 Task: Look for space in Ishige, Japan from 5th June, 2023 to 16th June, 2023 for 2 adults in price range Rs.14000 to Rs.18000. Place can be entire place with 1  bedroom having 1 bed and 1 bathroom. Property type can be house, flat, guest house, hotel. Amenities needed are: wifi. Booking option can be shelf check-in. Required host language is English.
Action: Mouse moved to (480, 114)
Screenshot: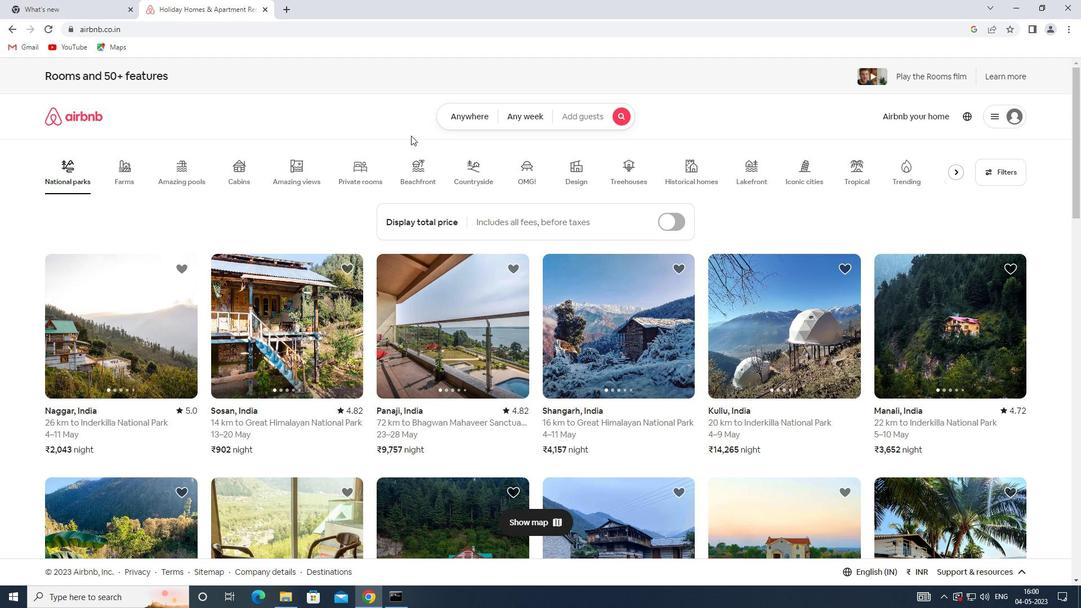 
Action: Mouse pressed left at (480, 114)
Screenshot: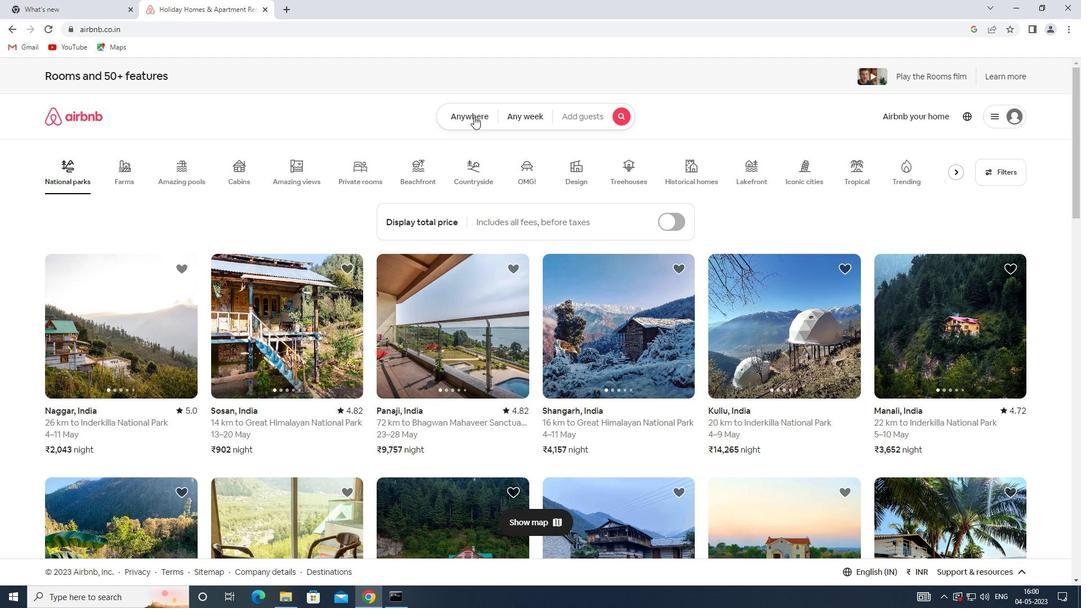 
Action: Mouse moved to (374, 172)
Screenshot: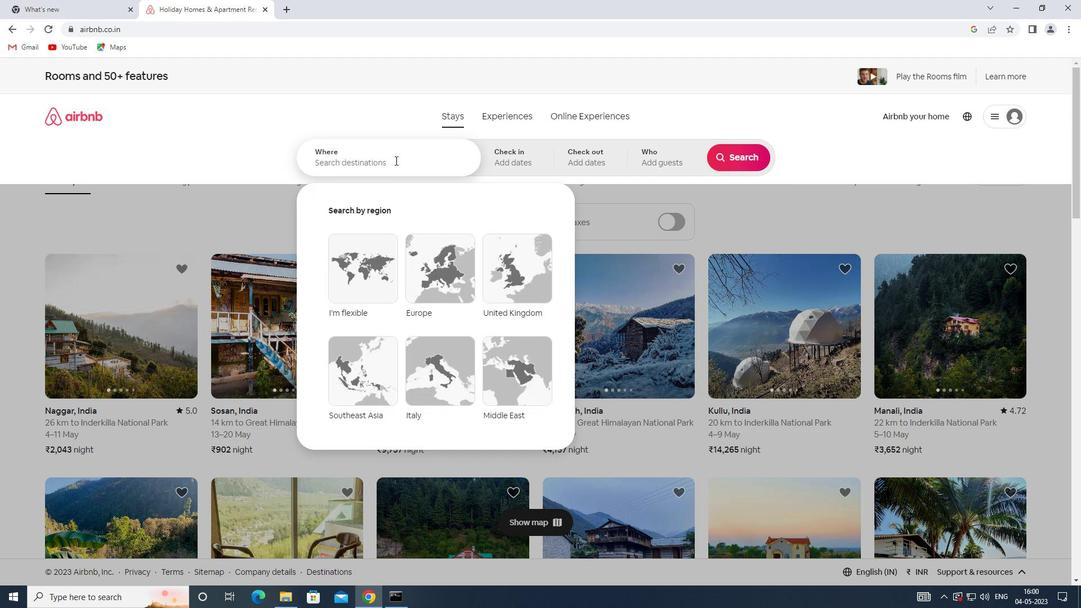 
Action: Mouse pressed left at (374, 172)
Screenshot: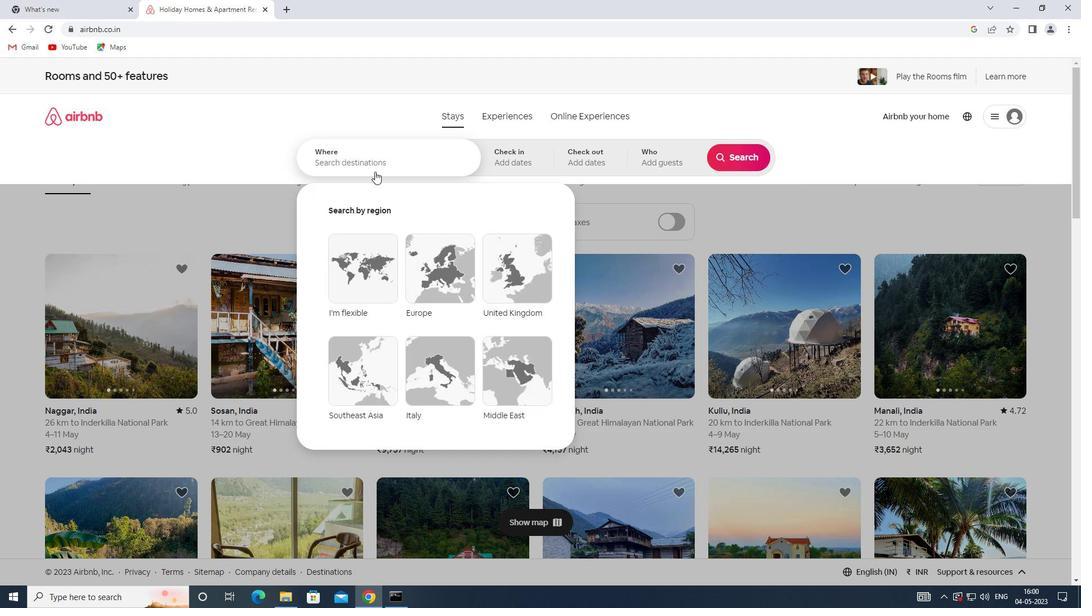 
Action: Mouse moved to (371, 160)
Screenshot: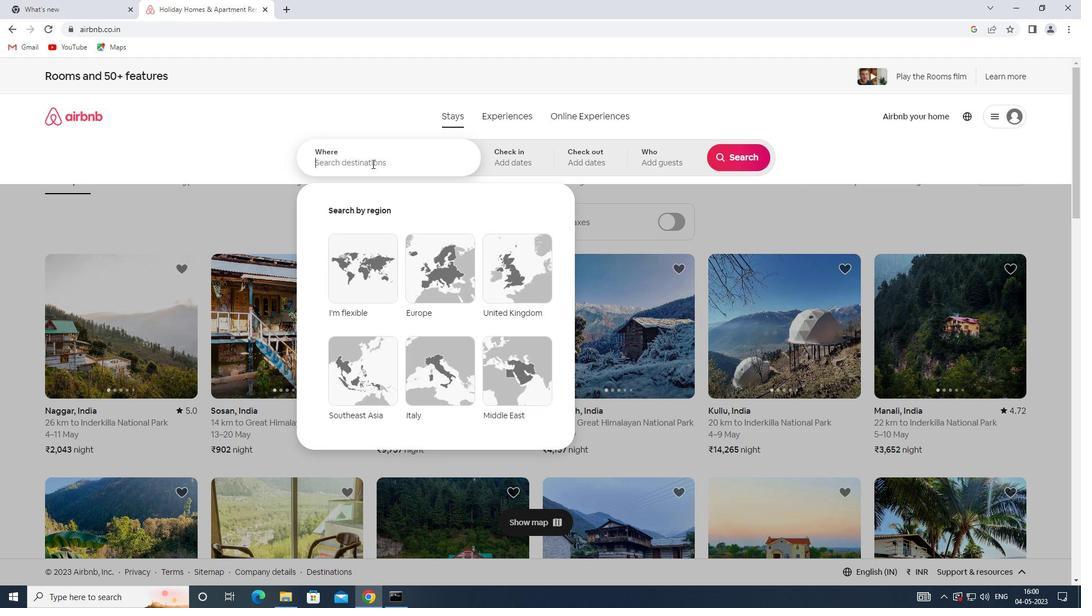 
Action: Mouse pressed left at (371, 160)
Screenshot: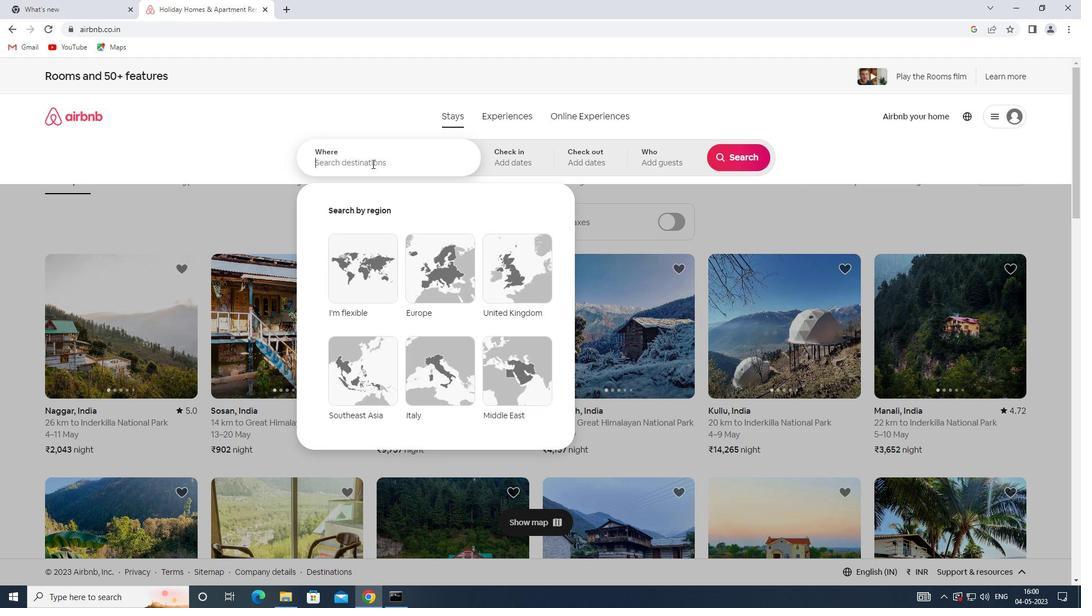 
Action: Key pressed <Key.shift><Key.shift><Key.shift>ISHIGE,<Key.shift><Key.shift>JAPAN
Screenshot: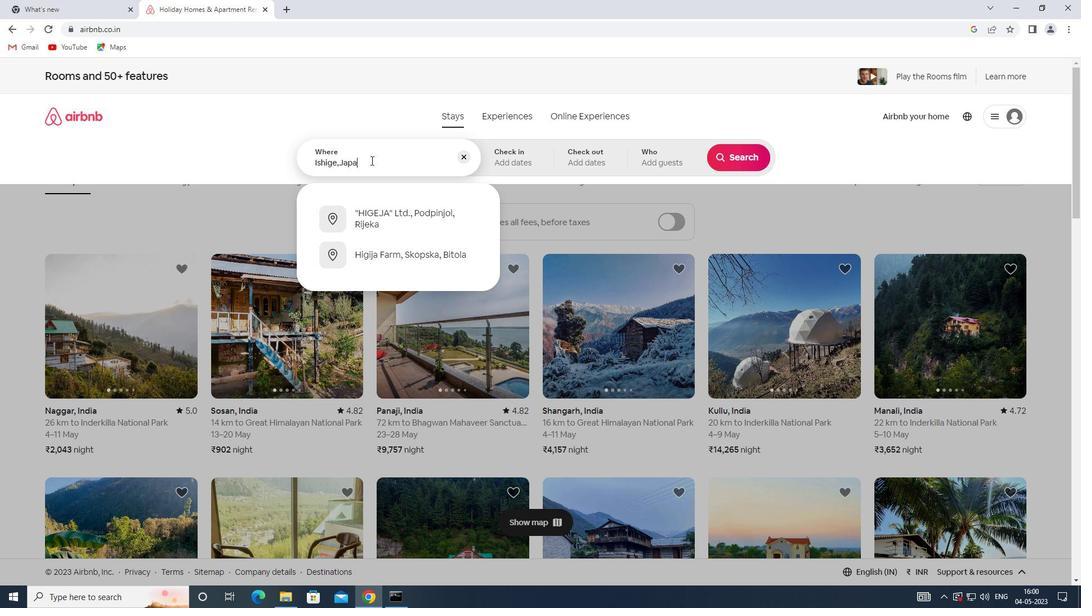 
Action: Mouse moved to (546, 154)
Screenshot: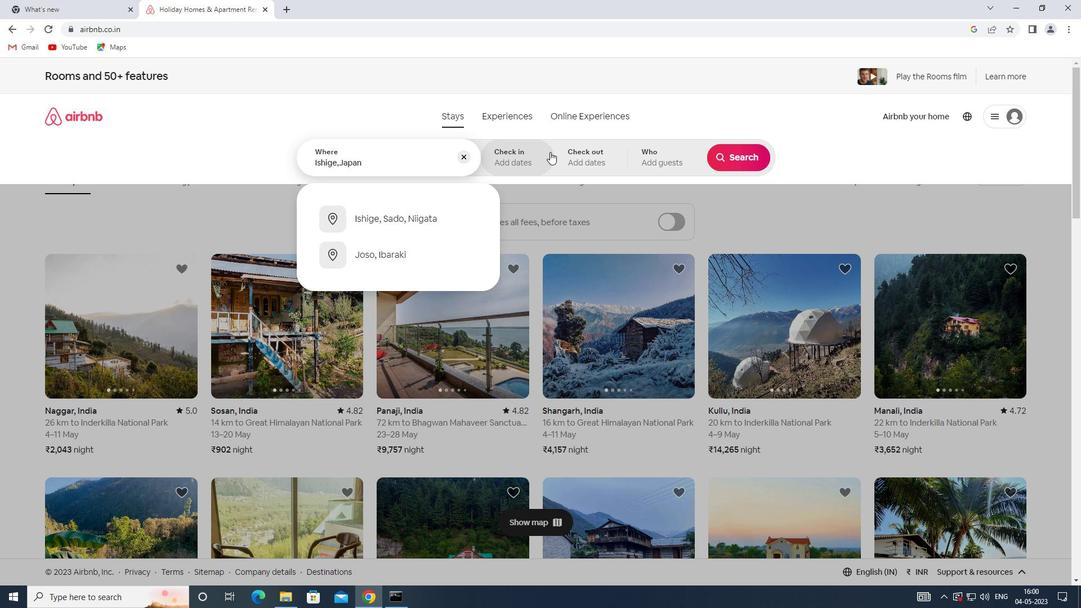 
Action: Mouse pressed left at (546, 154)
Screenshot: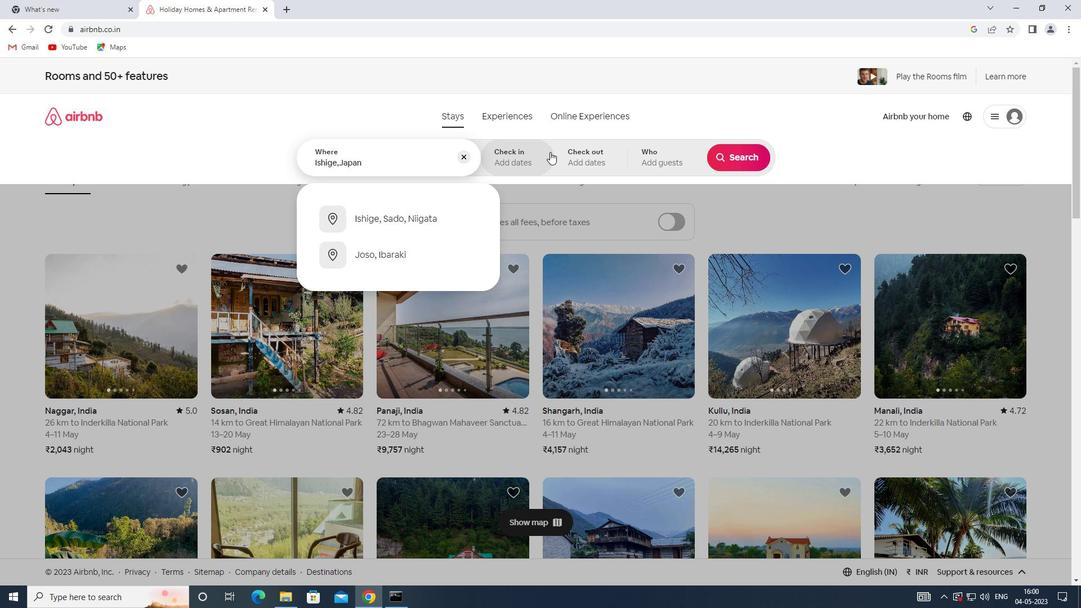 
Action: Mouse moved to (594, 327)
Screenshot: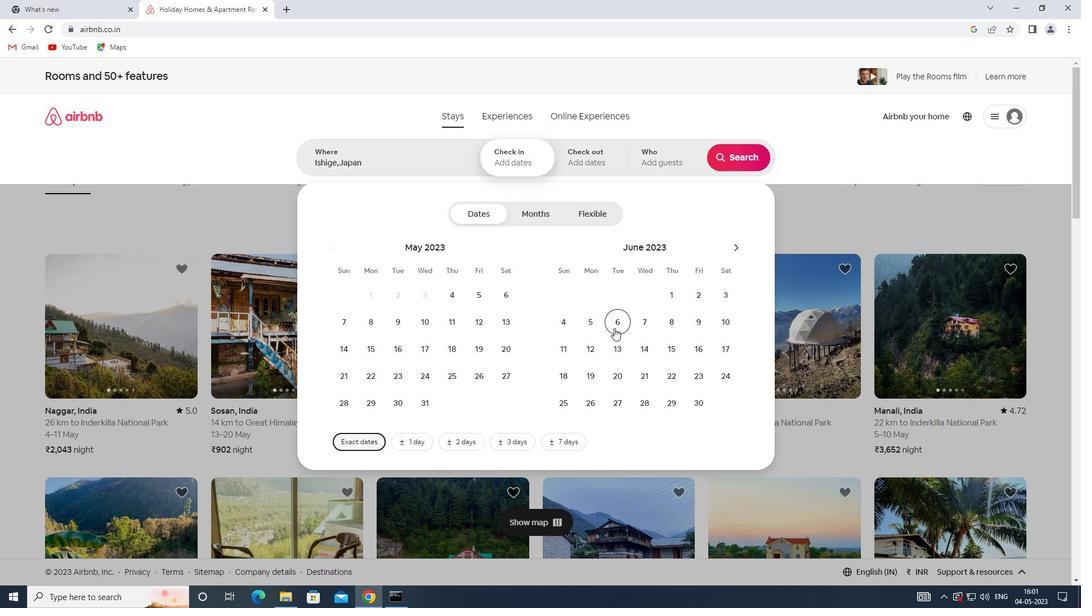 
Action: Mouse pressed left at (594, 327)
Screenshot: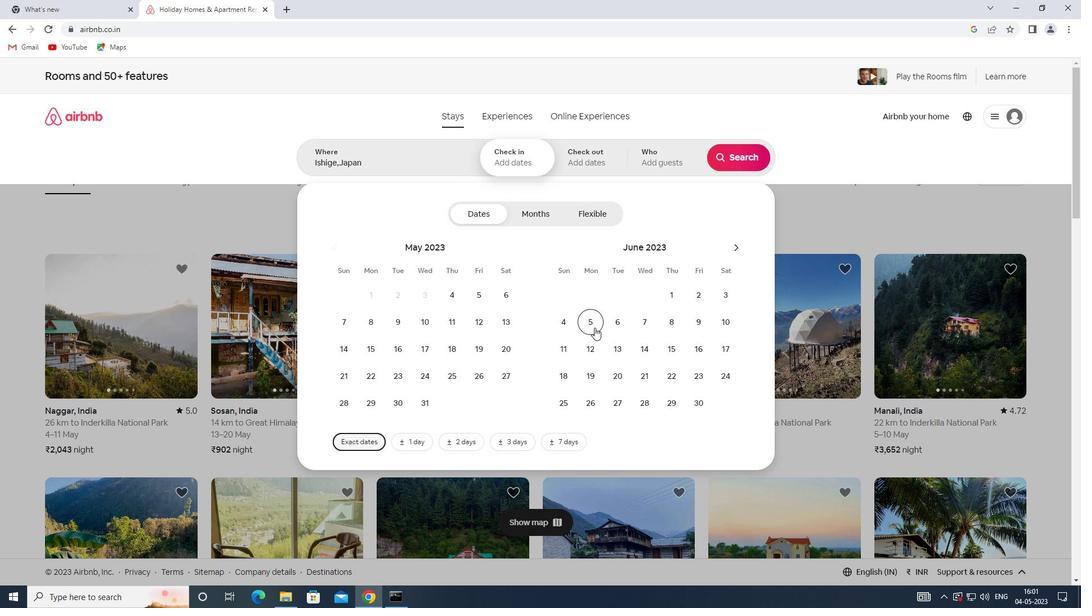 
Action: Mouse moved to (694, 354)
Screenshot: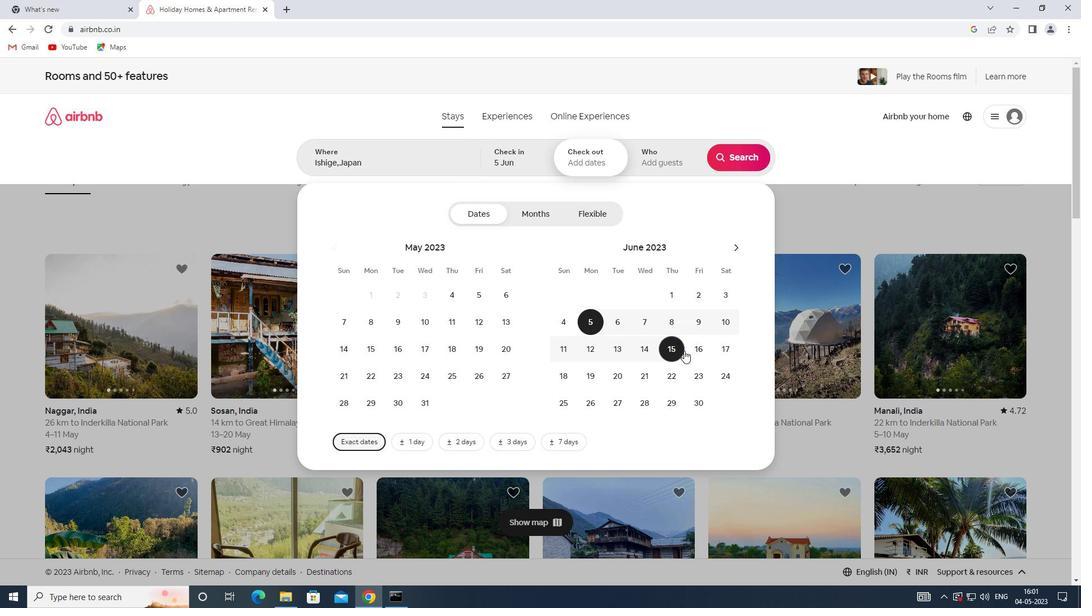 
Action: Mouse pressed left at (694, 354)
Screenshot: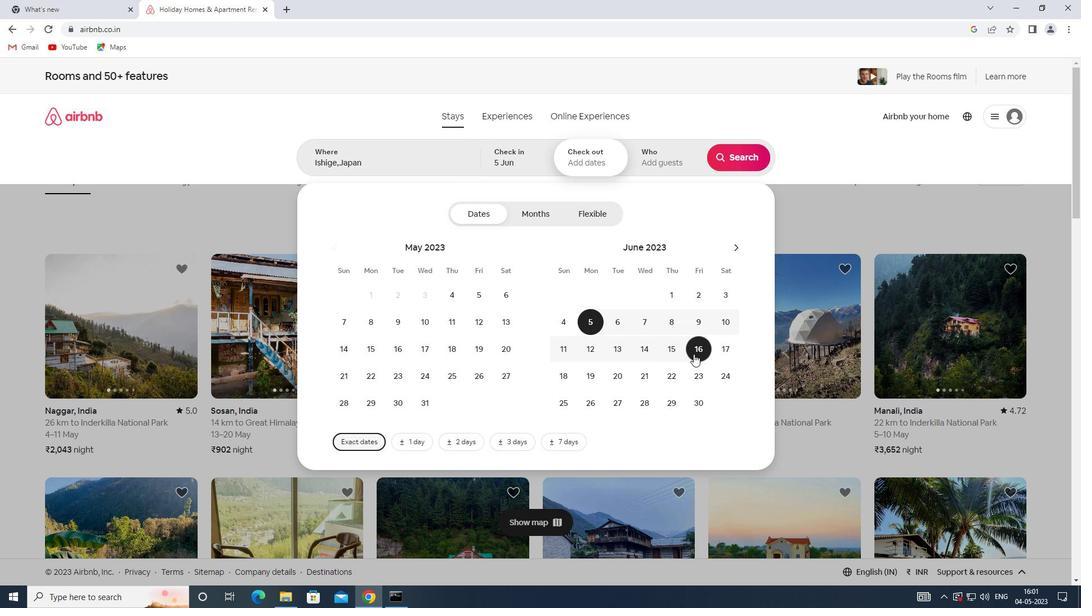 
Action: Mouse moved to (665, 161)
Screenshot: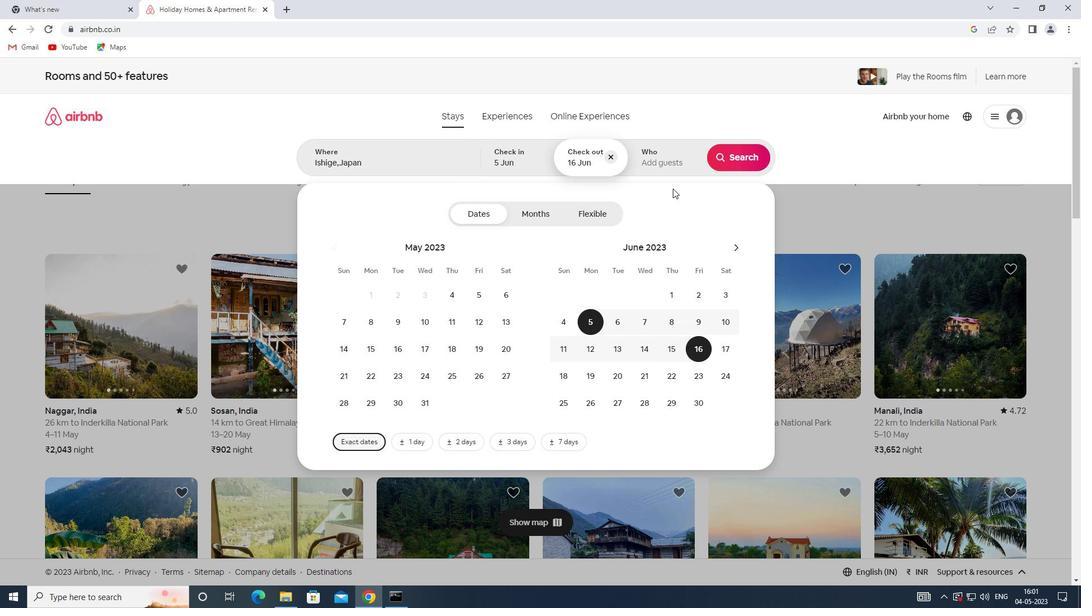 
Action: Mouse pressed left at (665, 161)
Screenshot: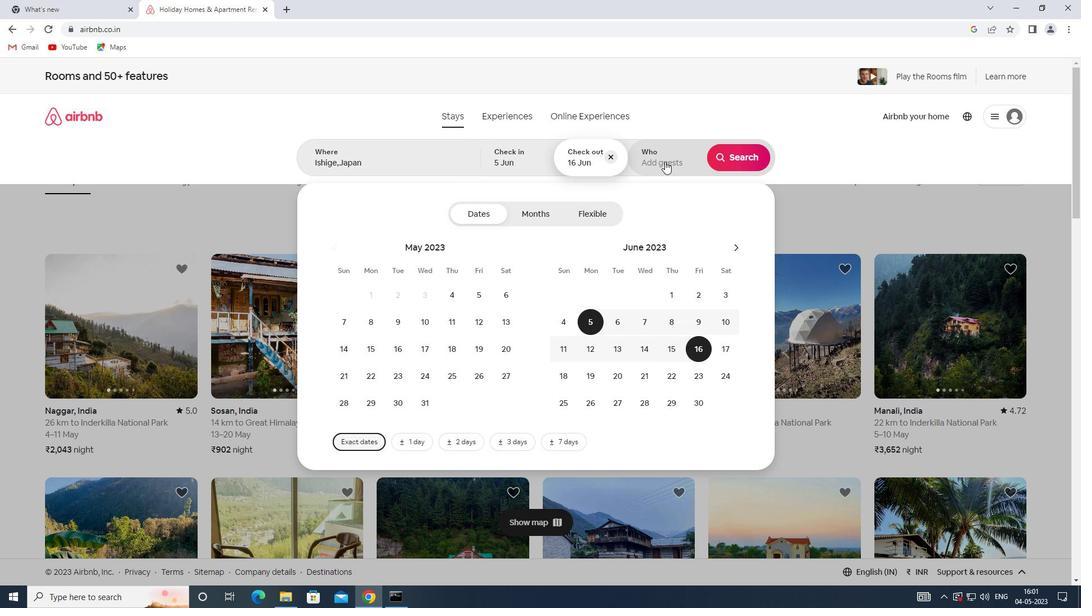 
Action: Mouse moved to (736, 215)
Screenshot: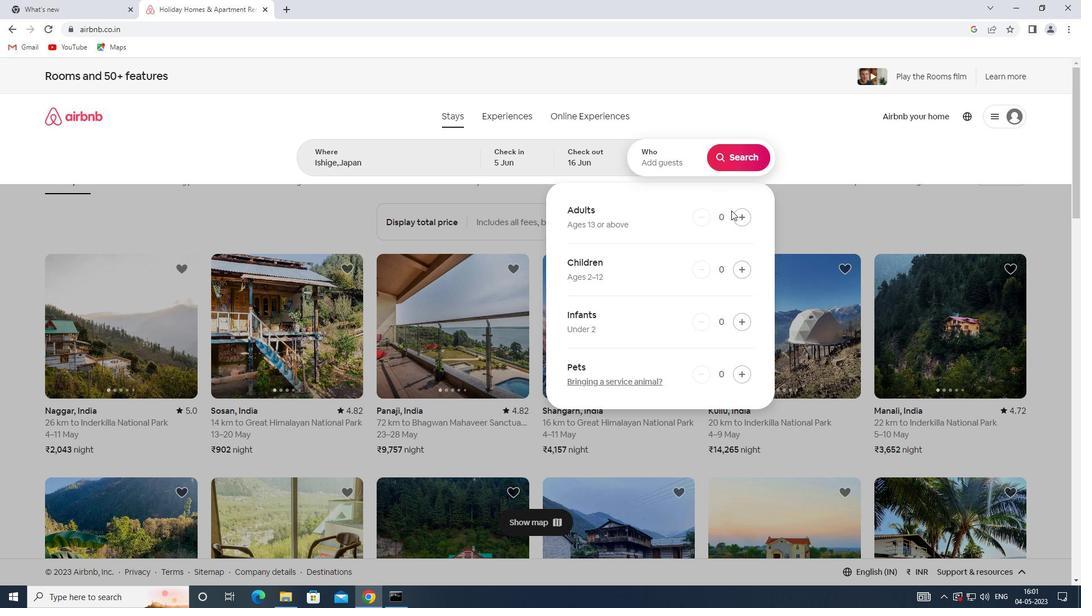 
Action: Mouse pressed left at (736, 215)
Screenshot: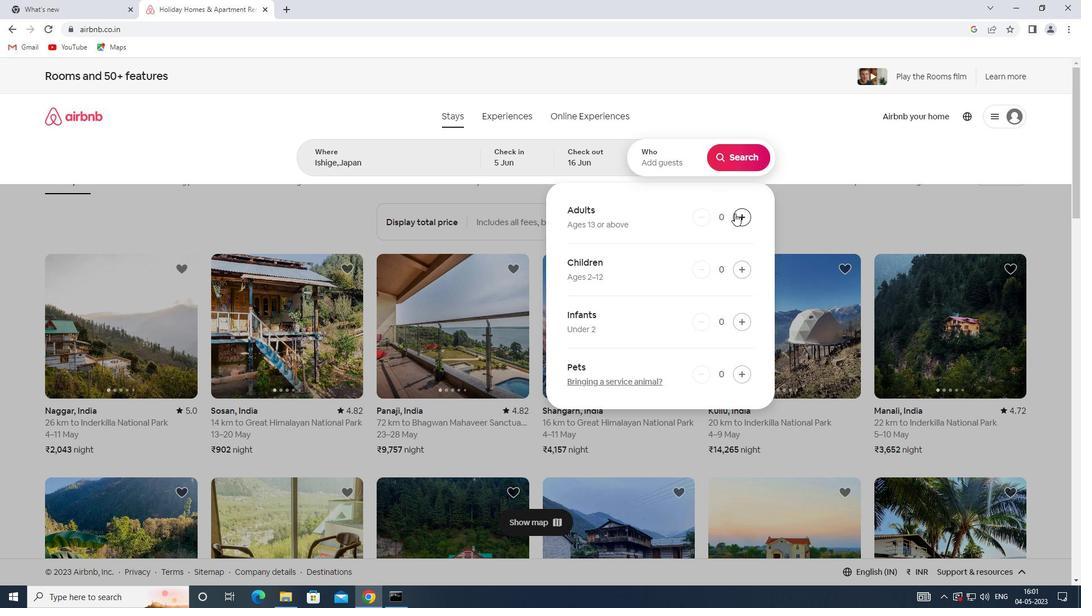 
Action: Mouse pressed left at (736, 215)
Screenshot: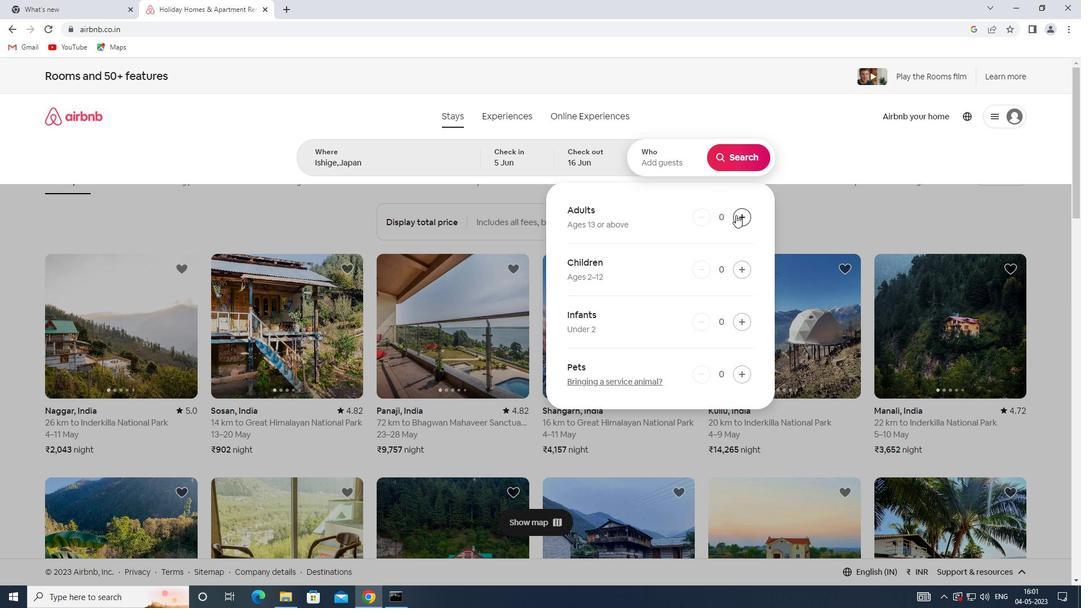 
Action: Mouse moved to (736, 158)
Screenshot: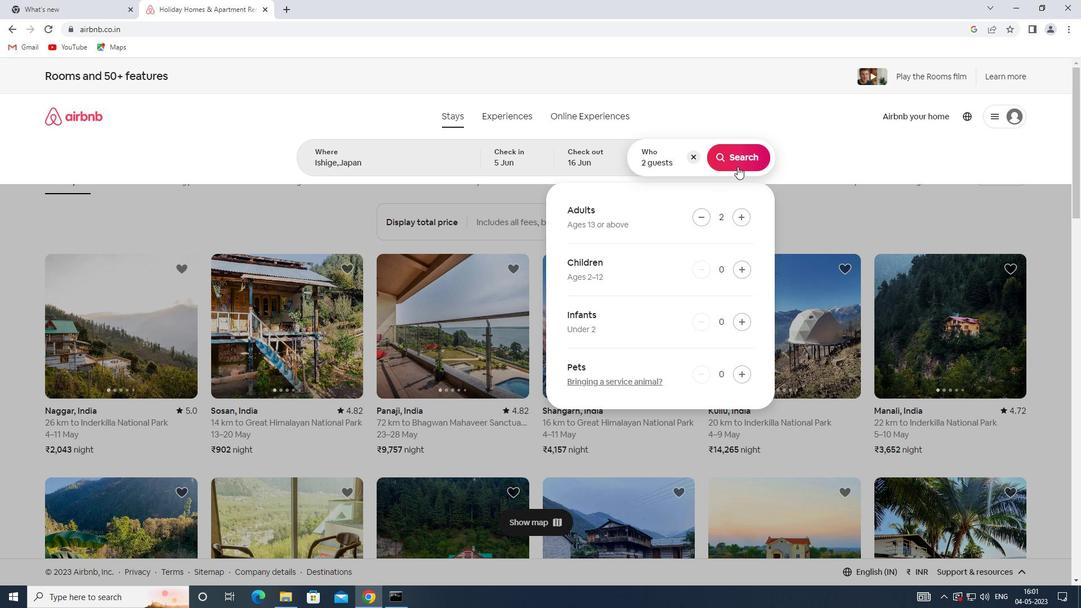
Action: Mouse pressed left at (736, 158)
Screenshot: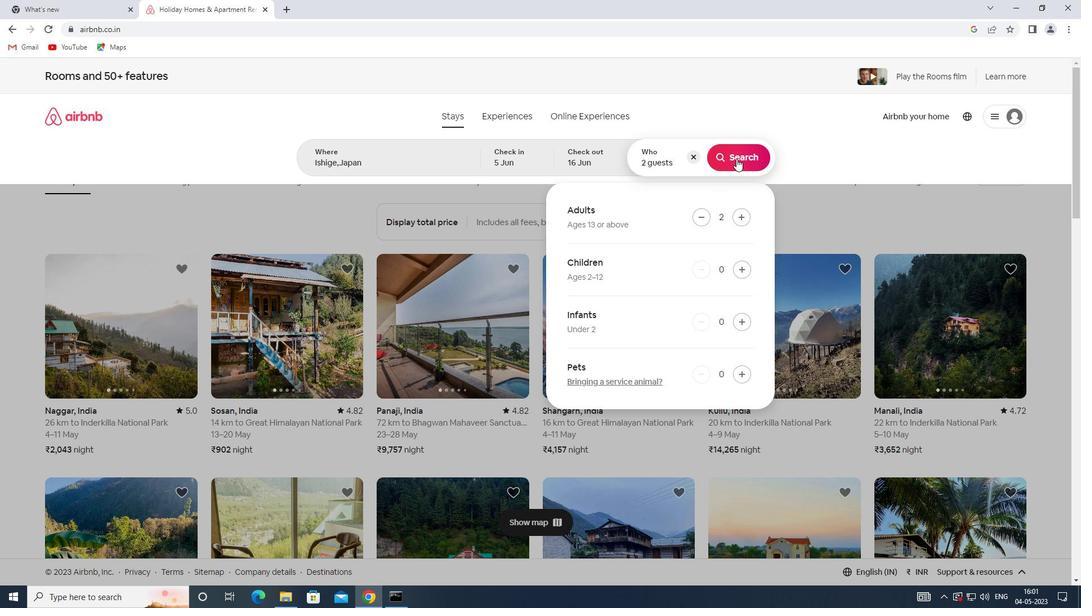 
Action: Mouse moved to (1020, 123)
Screenshot: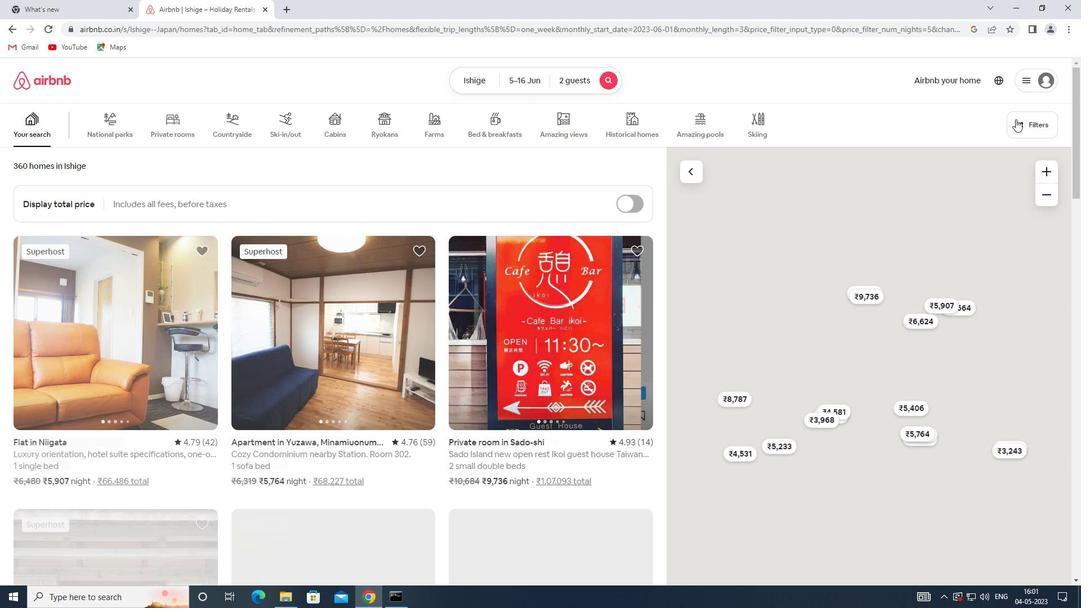 
Action: Mouse pressed left at (1020, 123)
Screenshot: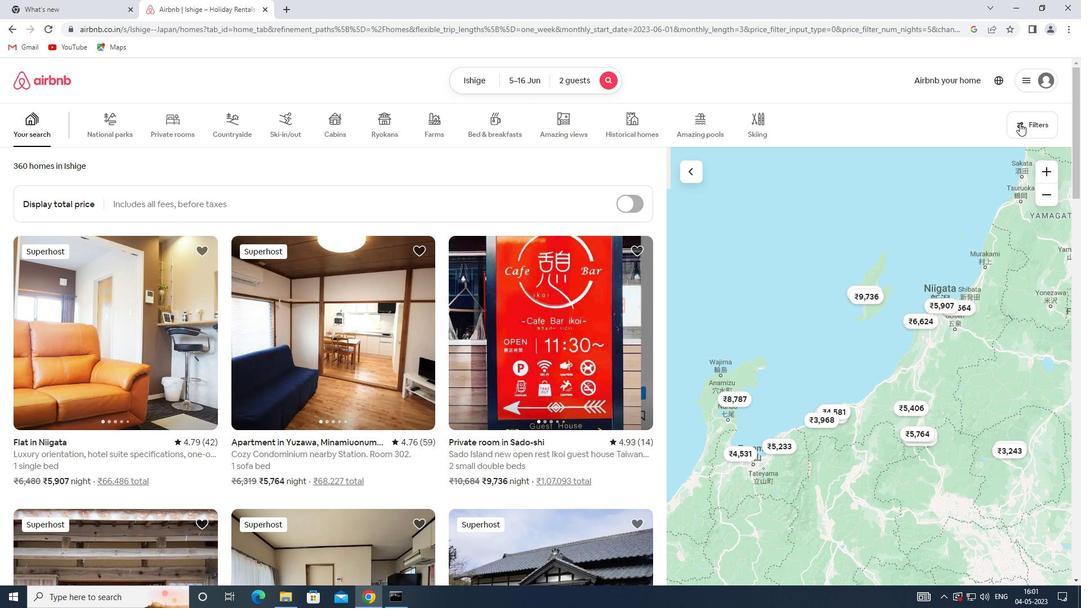 
Action: Mouse moved to (410, 274)
Screenshot: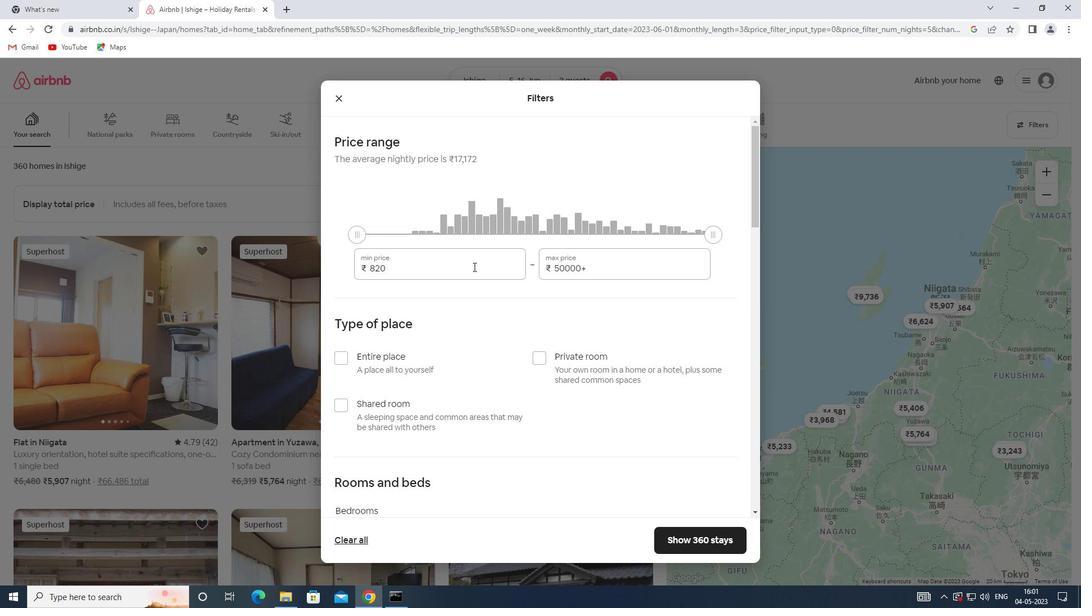 
Action: Mouse pressed left at (410, 274)
Screenshot: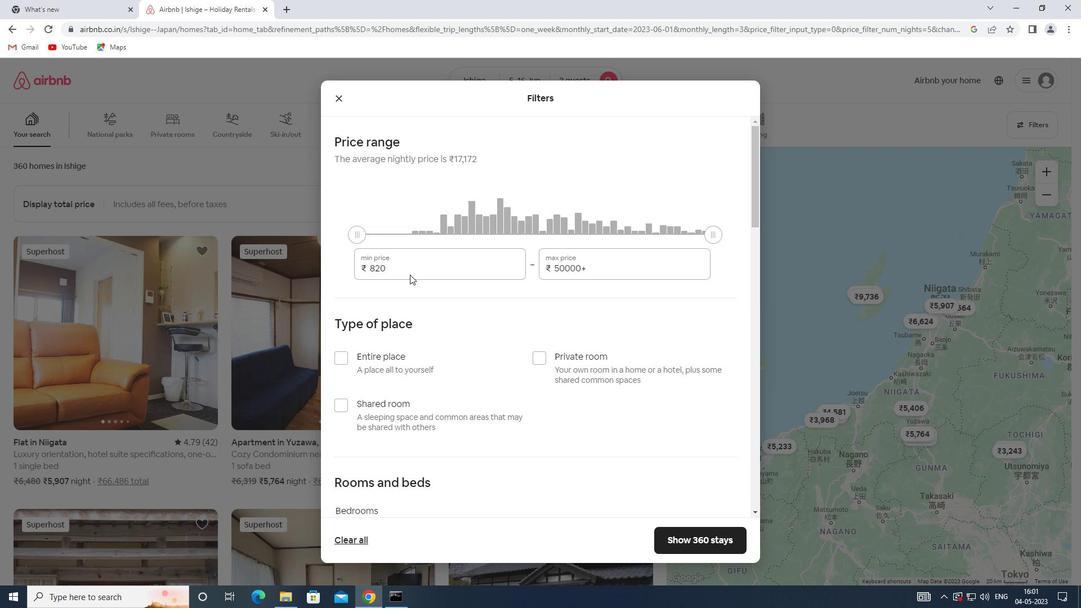 
Action: Mouse moved to (406, 271)
Screenshot: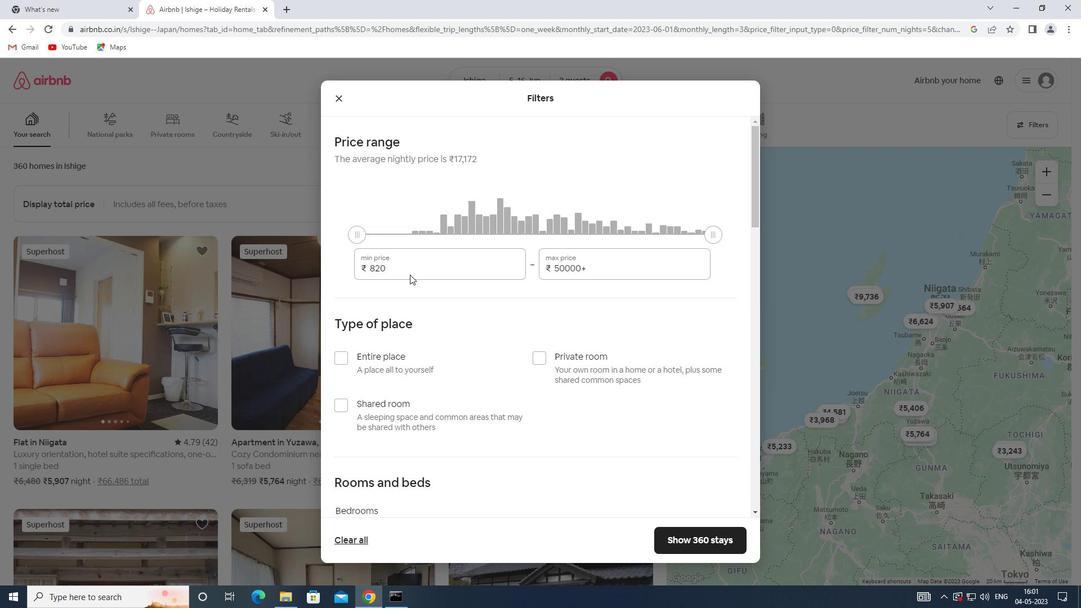 
Action: Mouse pressed left at (406, 271)
Screenshot: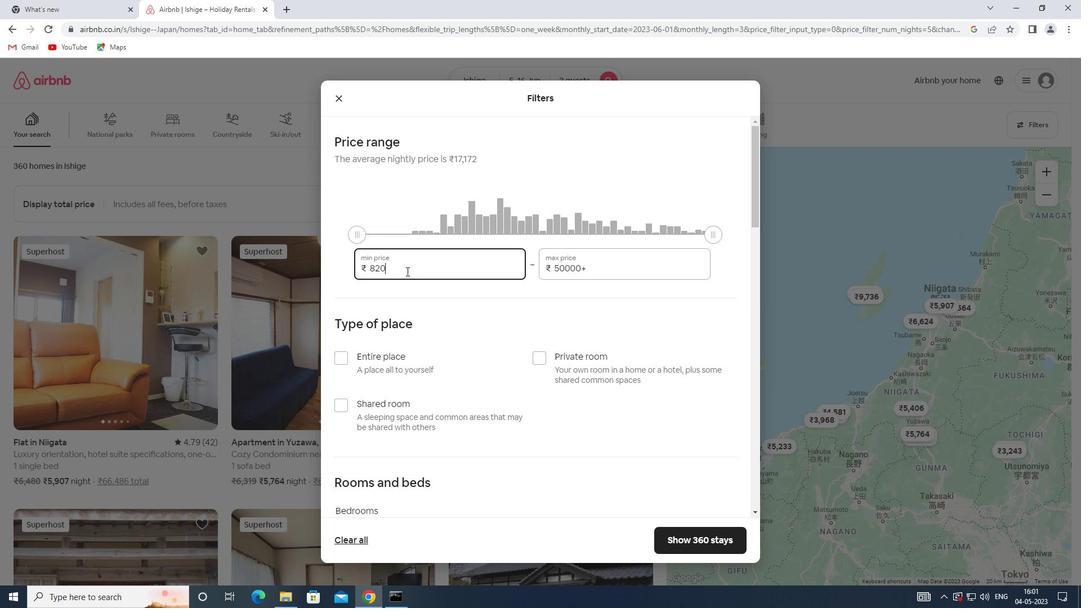 
Action: Mouse moved to (371, 269)
Screenshot: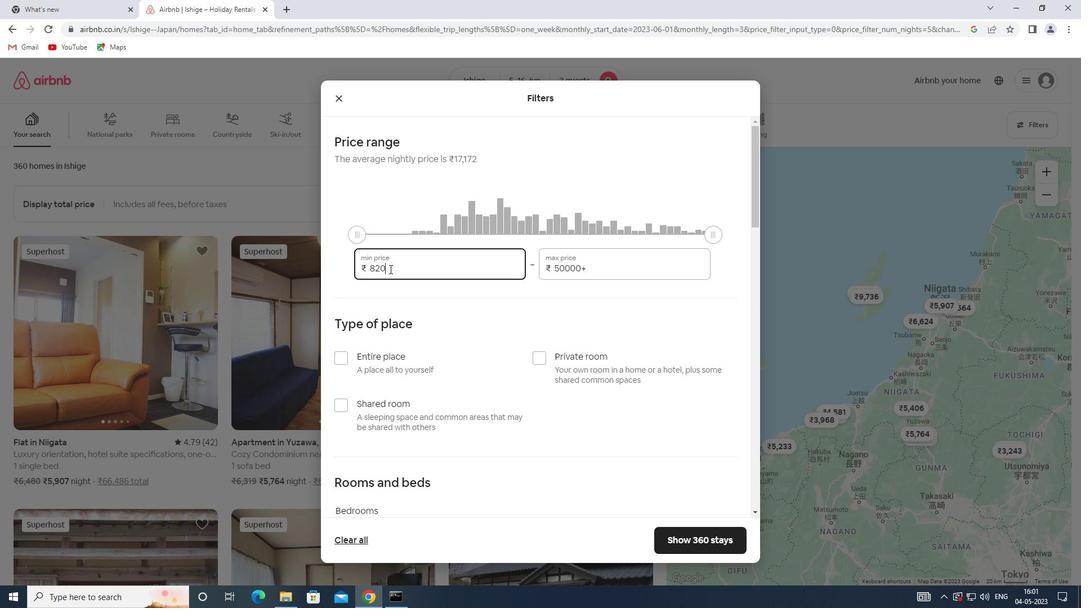 
Action: Key pressed 14000
Screenshot: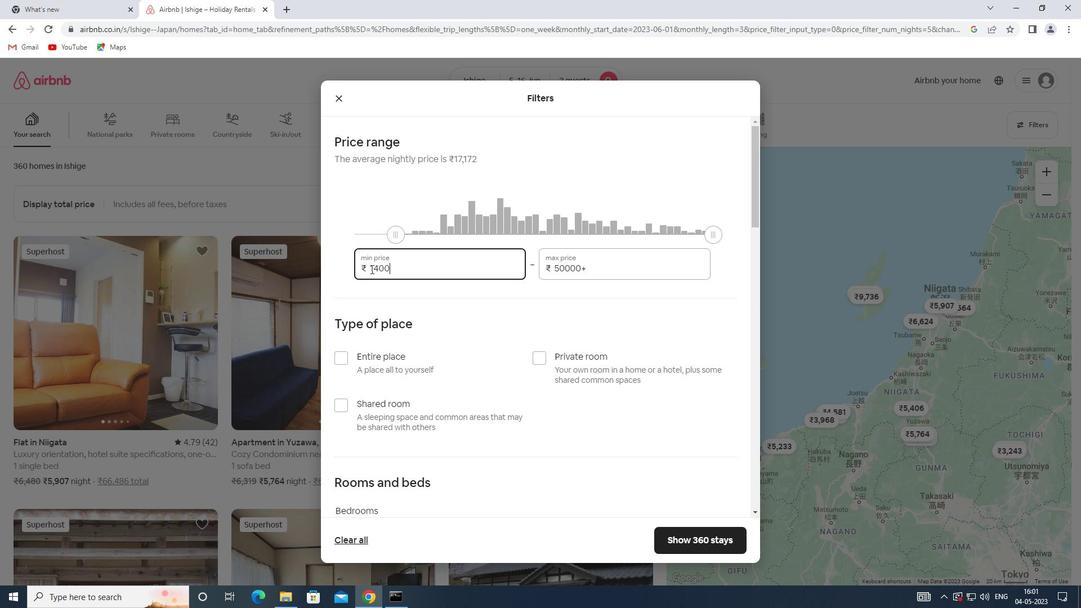 
Action: Mouse moved to (585, 267)
Screenshot: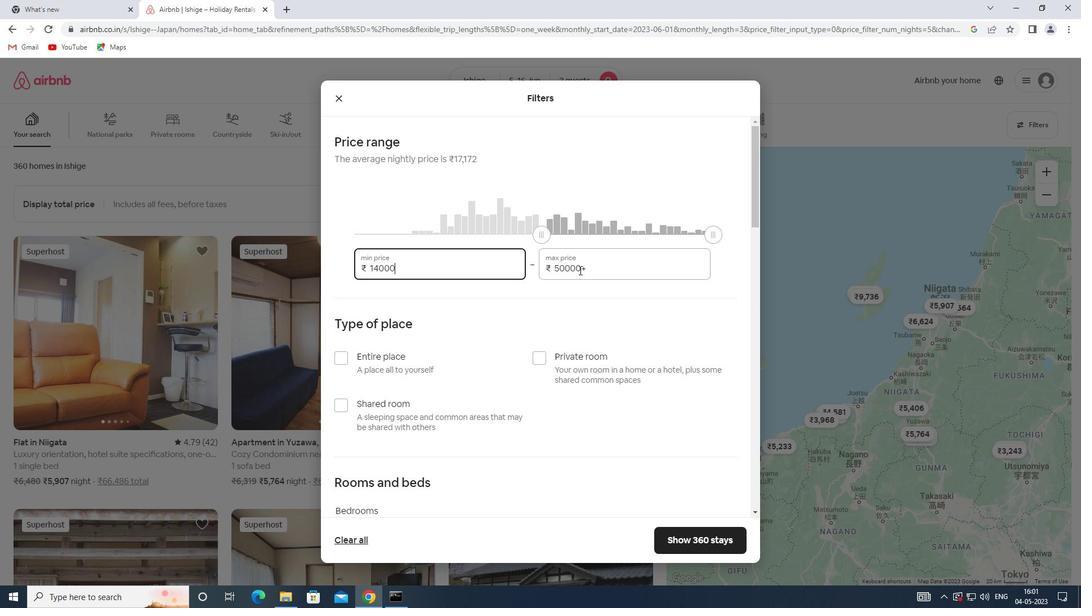 
Action: Mouse pressed left at (585, 267)
Screenshot: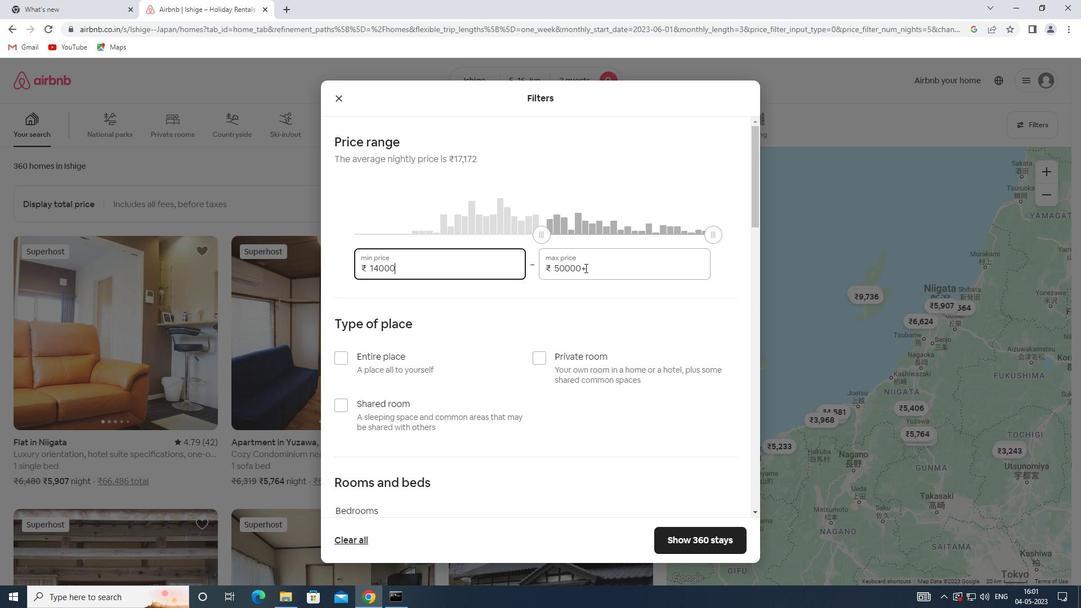
Action: Mouse moved to (543, 266)
Screenshot: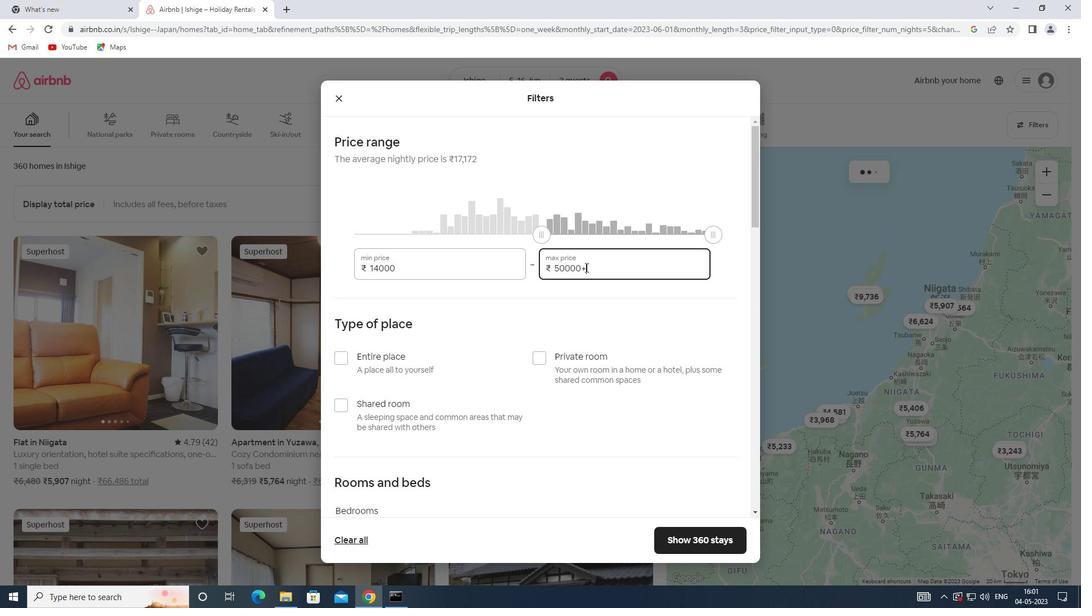 
Action: Key pressed 18000
Screenshot: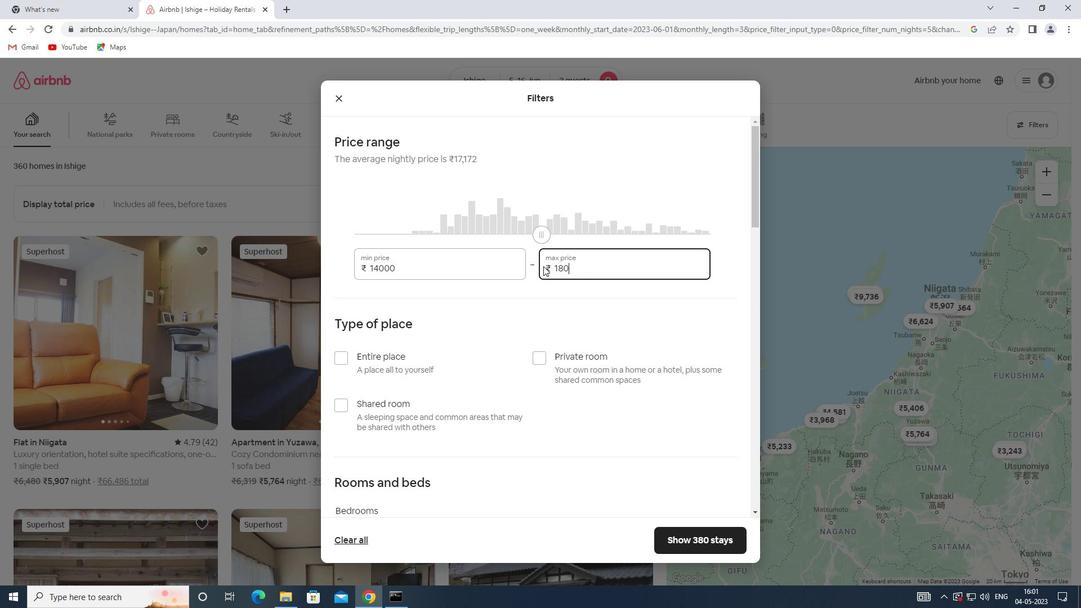 
Action: Mouse moved to (342, 360)
Screenshot: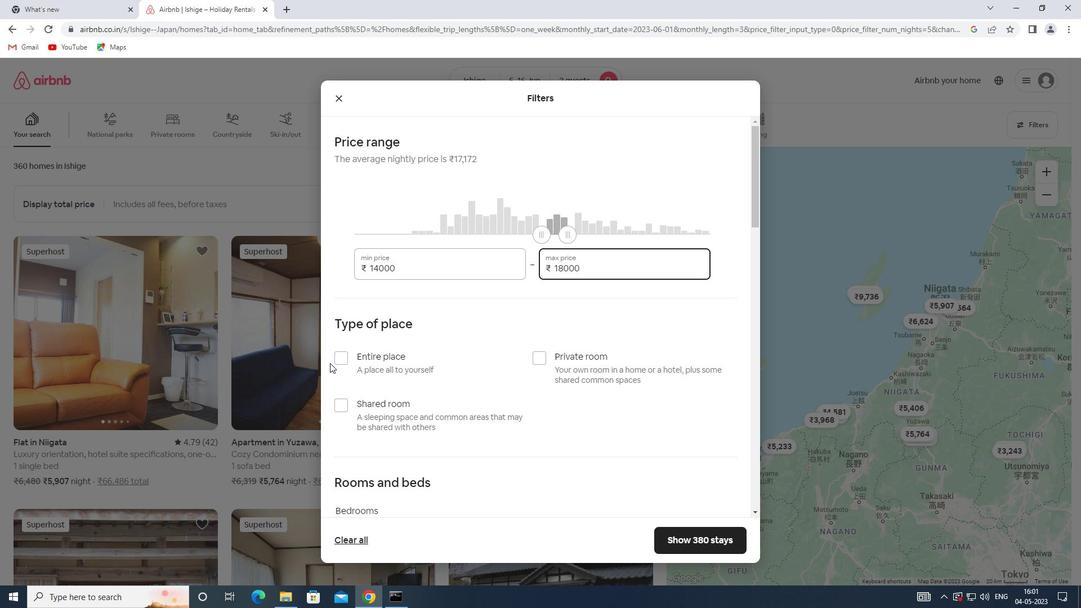 
Action: Mouse pressed left at (342, 360)
Screenshot: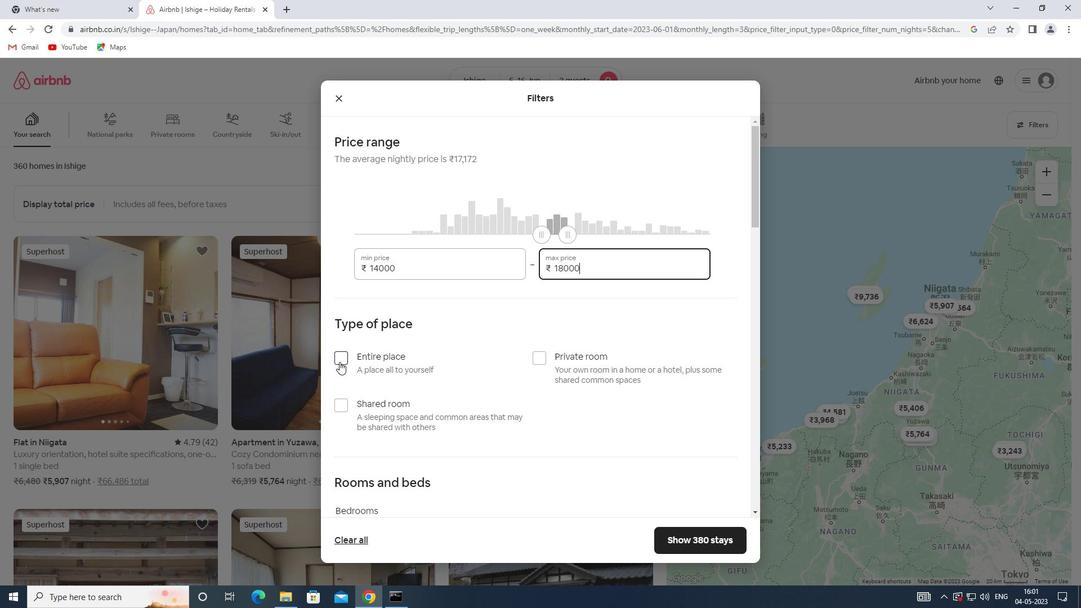 
Action: Mouse moved to (461, 331)
Screenshot: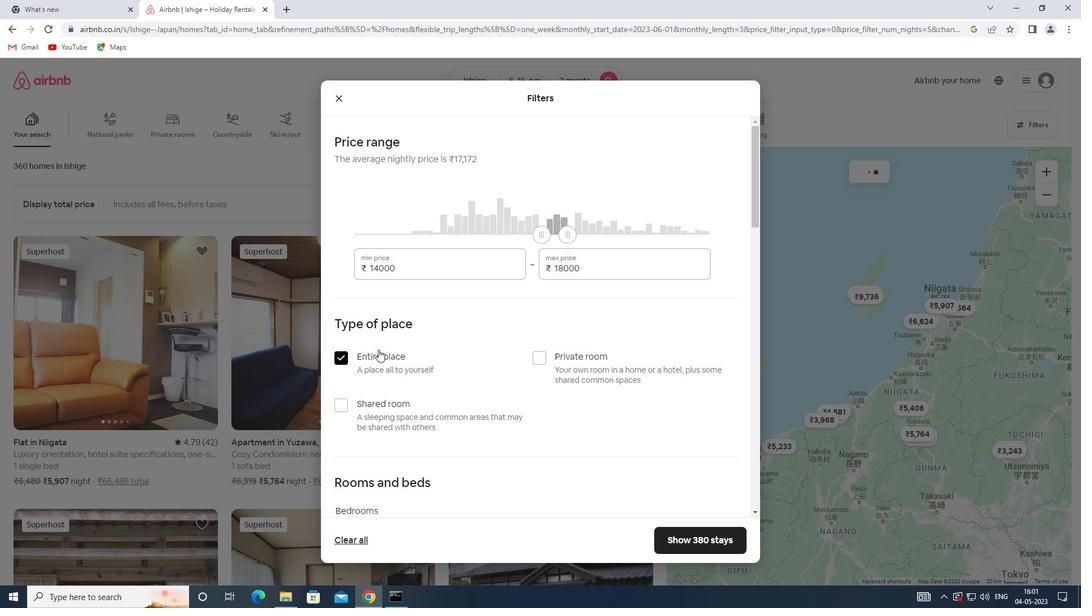 
Action: Mouse scrolled (461, 331) with delta (0, 0)
Screenshot: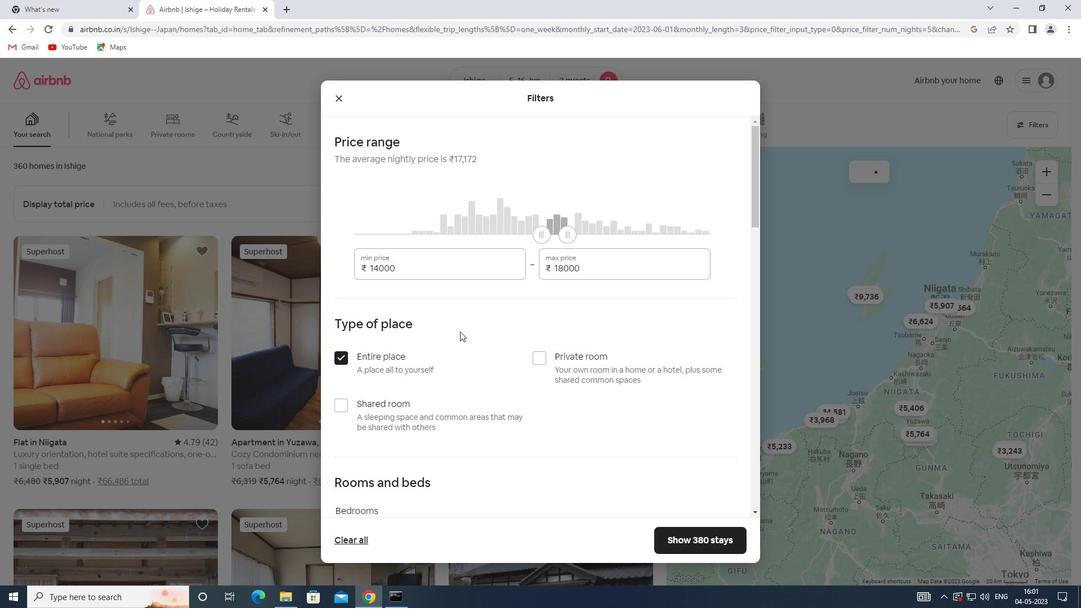 
Action: Mouse scrolled (461, 331) with delta (0, 0)
Screenshot: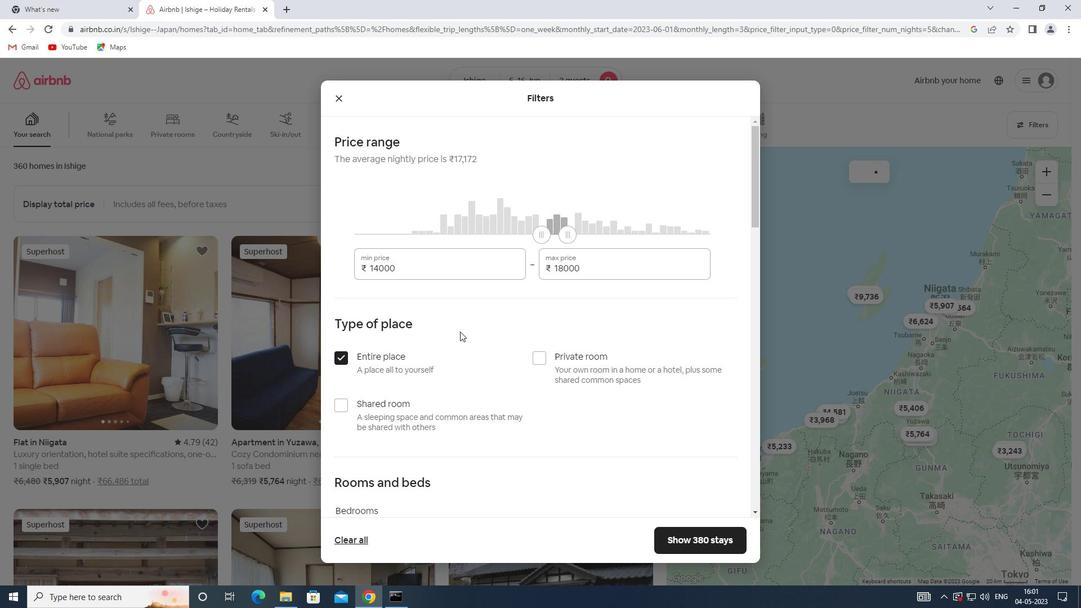
Action: Mouse moved to (461, 331)
Screenshot: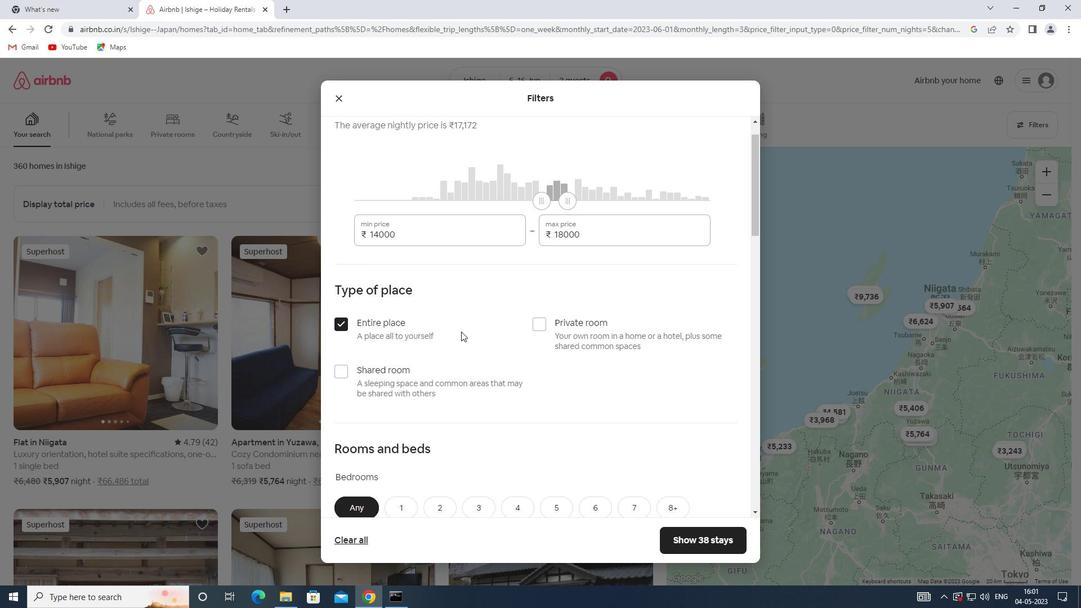 
Action: Mouse scrolled (461, 330) with delta (0, 0)
Screenshot: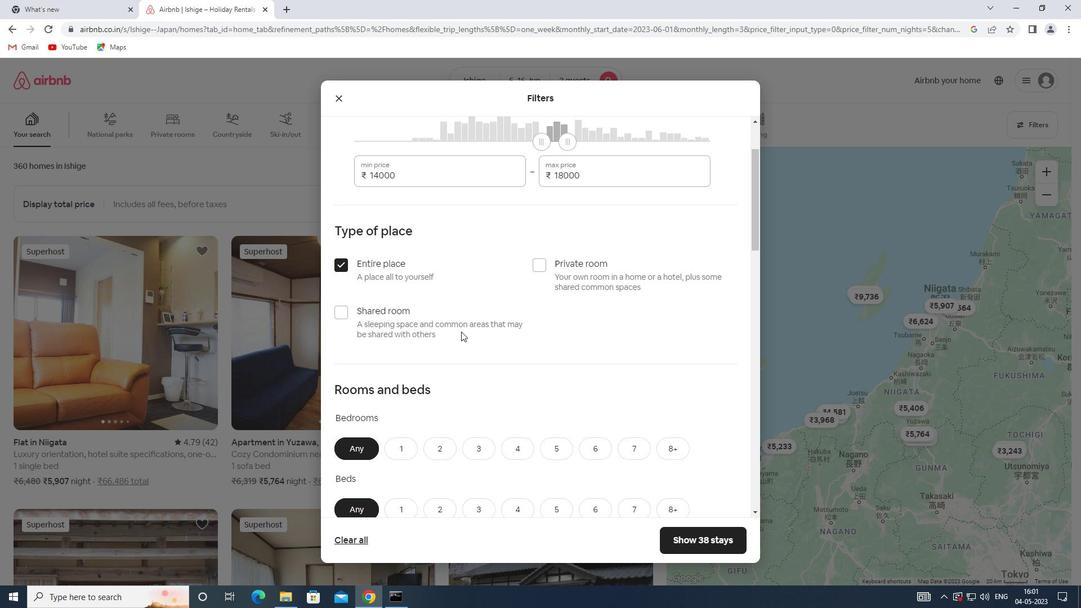 
Action: Mouse scrolled (461, 330) with delta (0, 0)
Screenshot: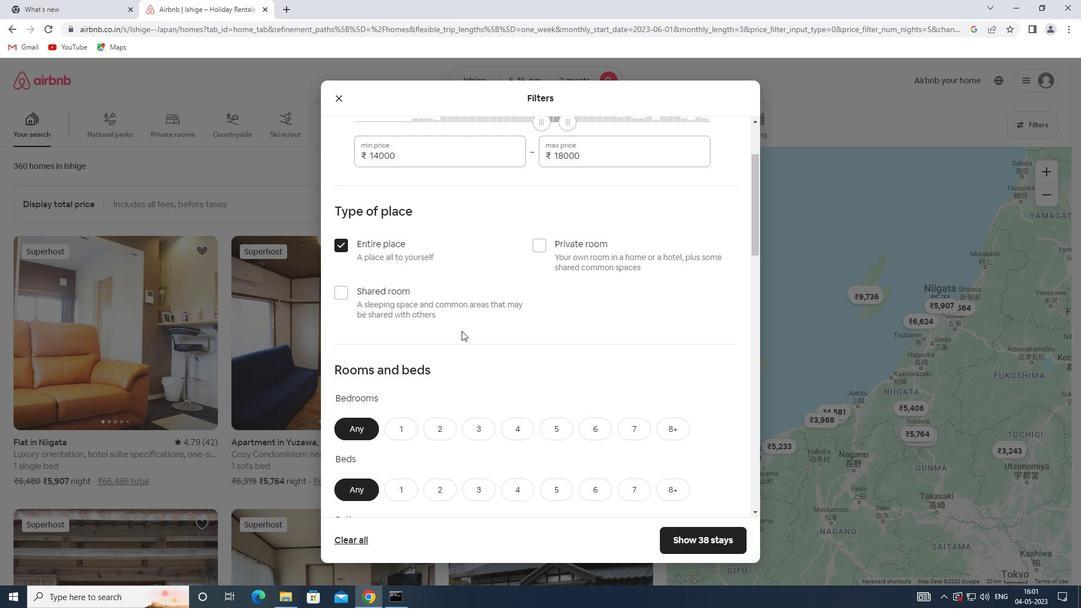 
Action: Mouse moved to (406, 310)
Screenshot: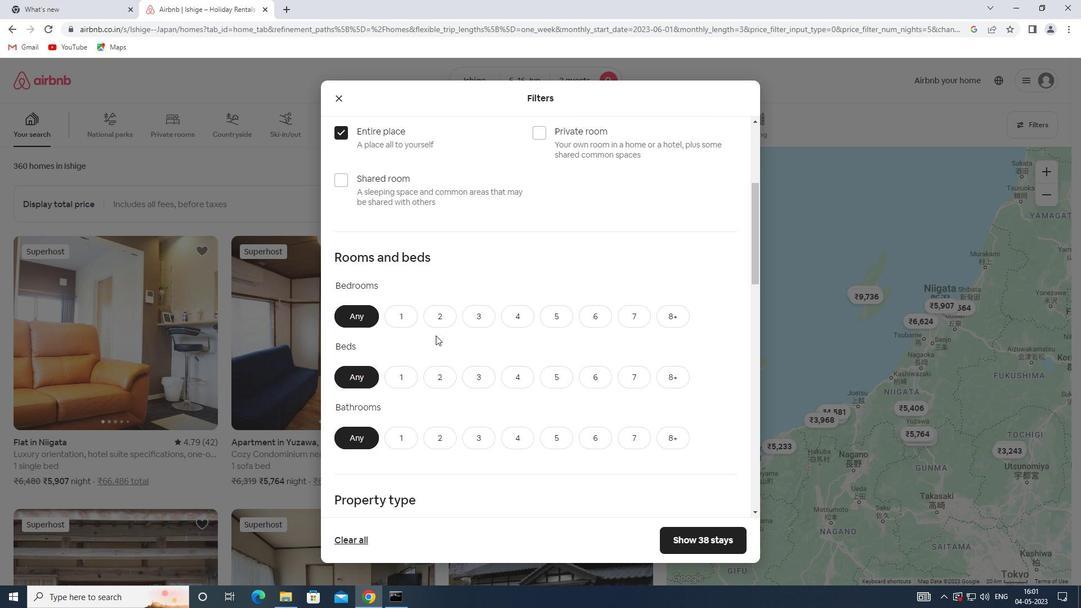 
Action: Mouse pressed left at (406, 310)
Screenshot: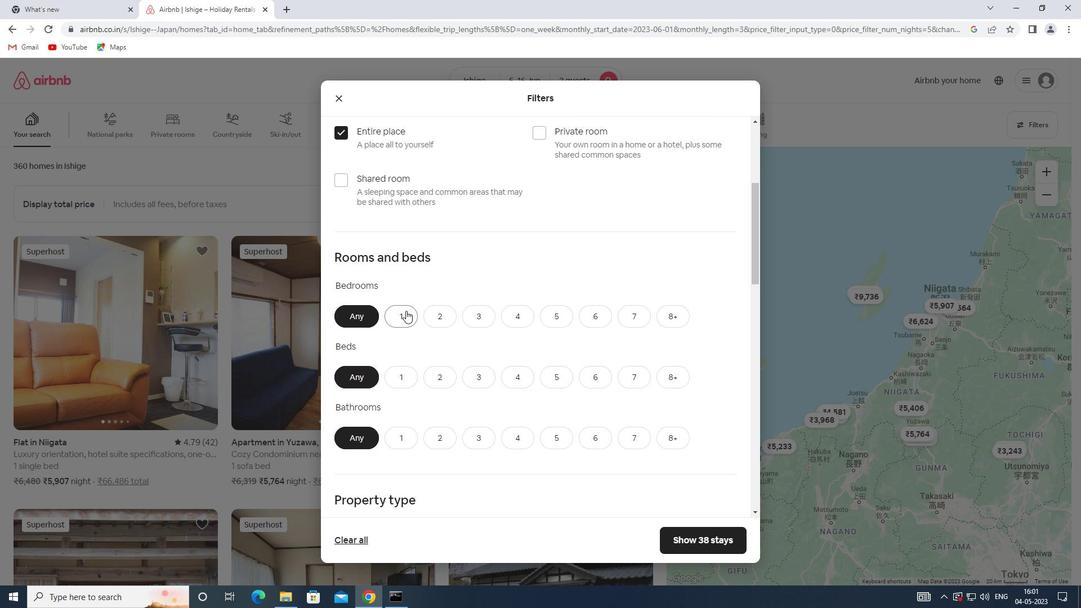 
Action: Mouse moved to (404, 373)
Screenshot: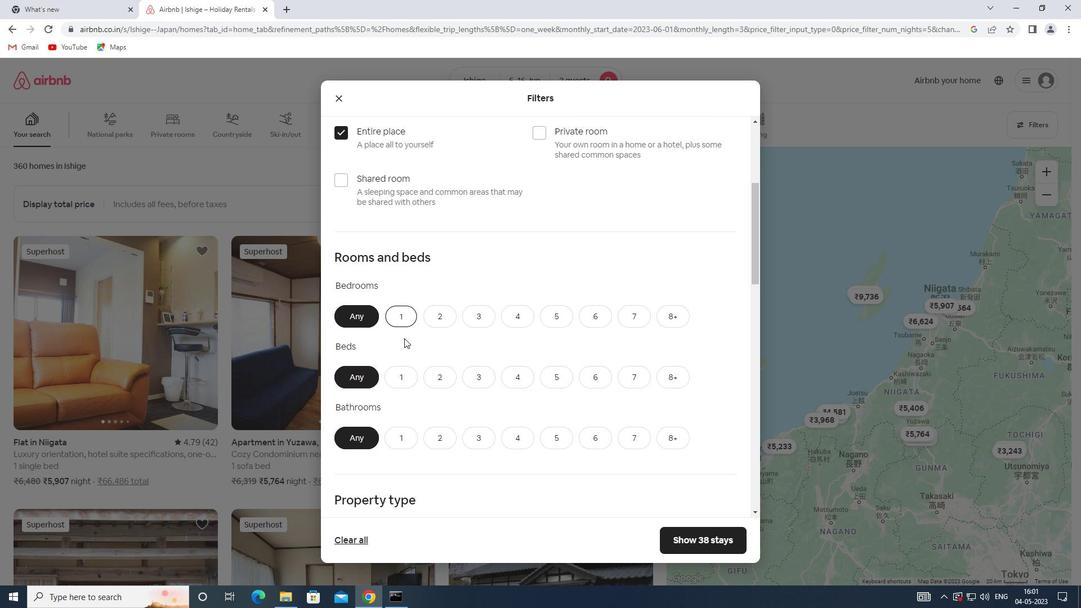 
Action: Mouse pressed left at (404, 373)
Screenshot: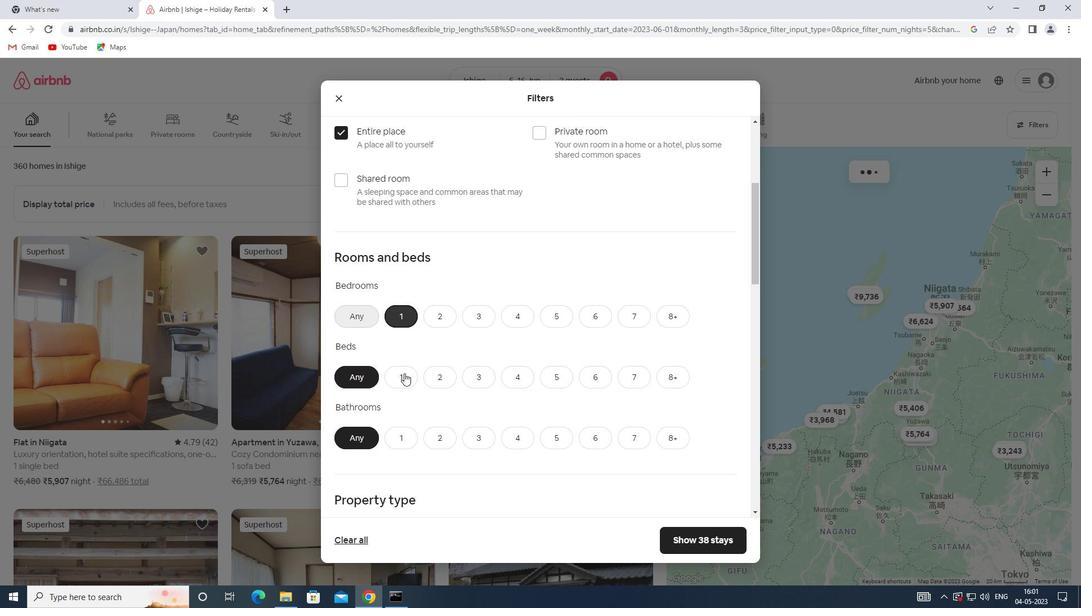 
Action: Mouse scrolled (404, 372) with delta (0, 0)
Screenshot: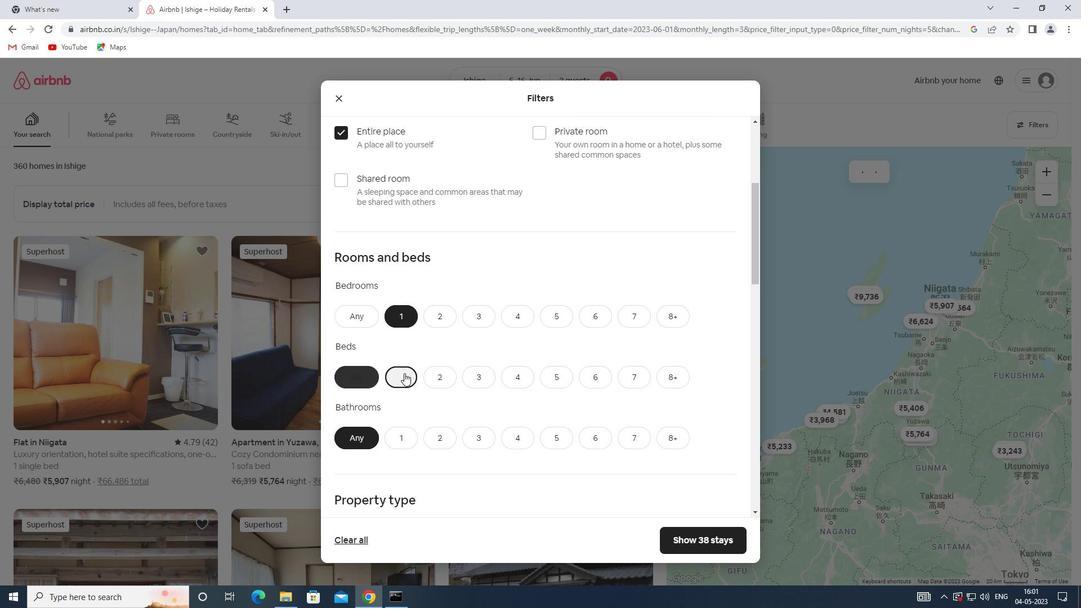 
Action: Mouse scrolled (404, 372) with delta (0, 0)
Screenshot: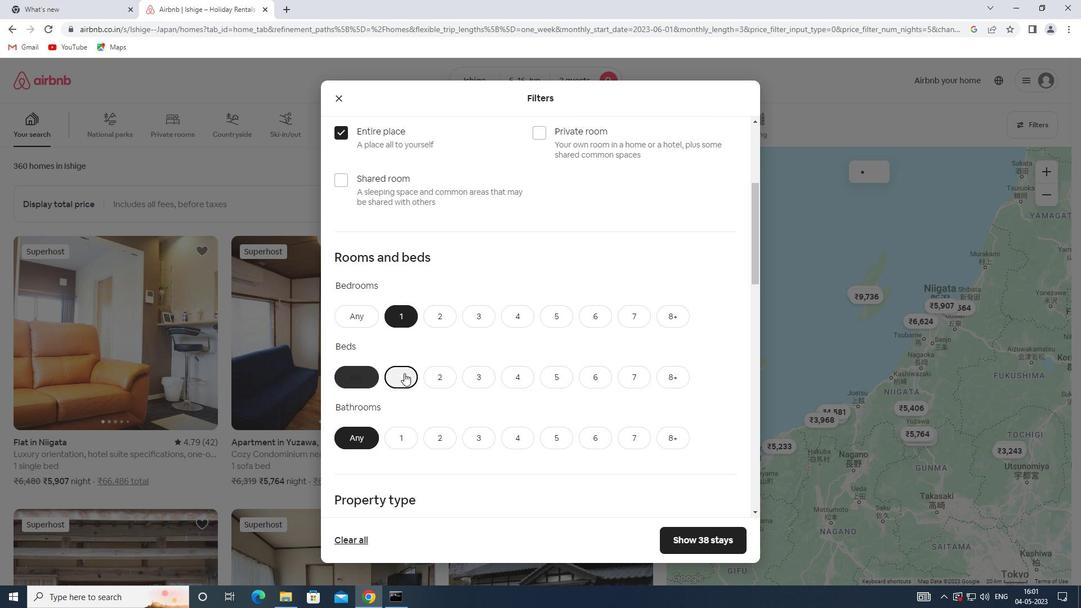 
Action: Mouse moved to (402, 327)
Screenshot: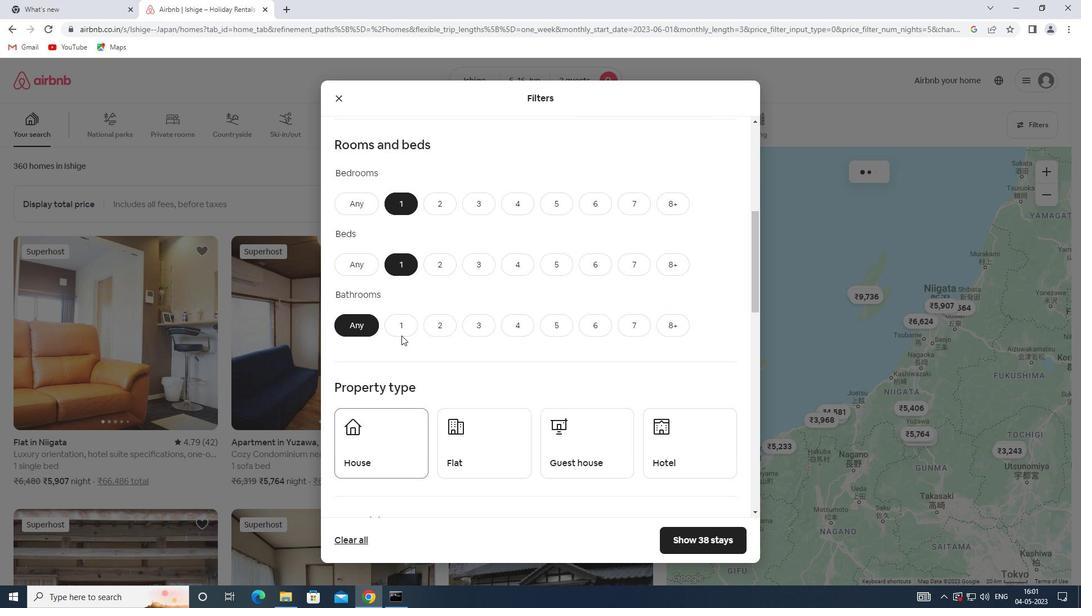 
Action: Mouse pressed left at (402, 327)
Screenshot: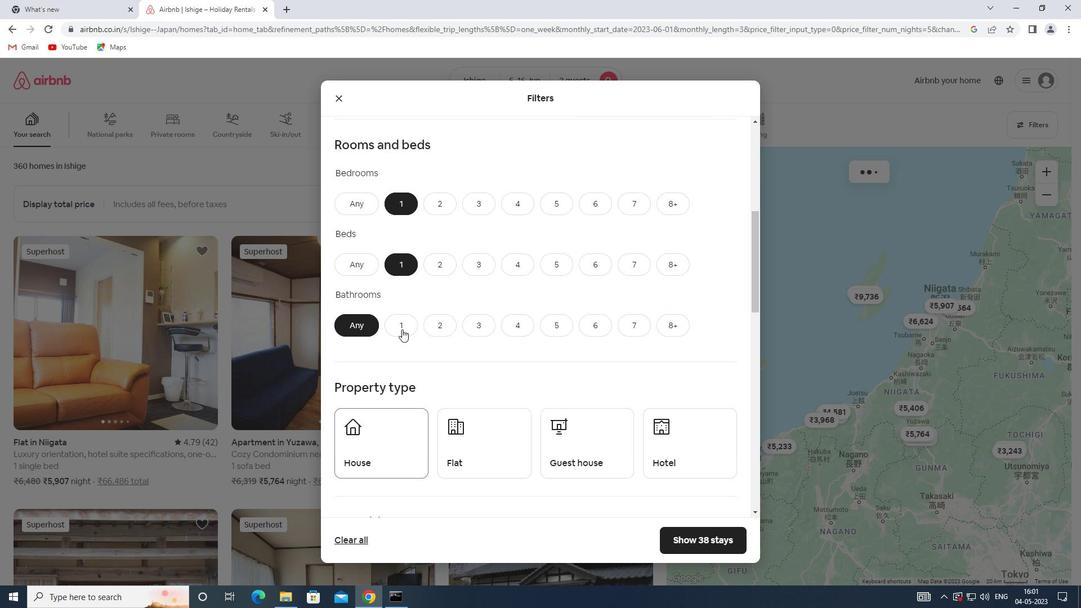 
Action: Mouse scrolled (402, 327) with delta (0, 0)
Screenshot: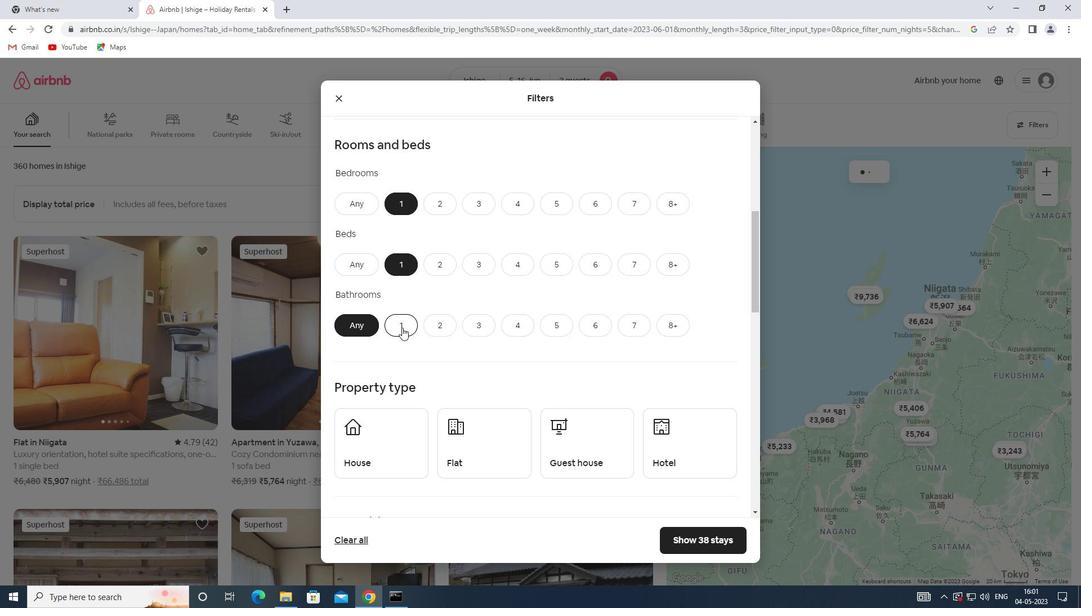 
Action: Mouse moved to (387, 375)
Screenshot: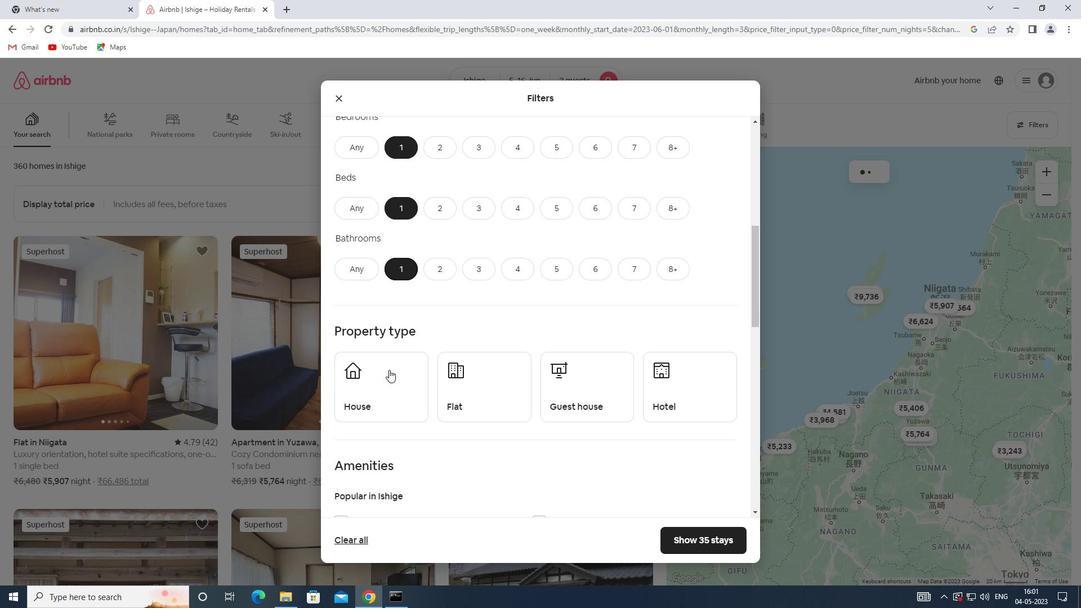
Action: Mouse pressed left at (387, 375)
Screenshot: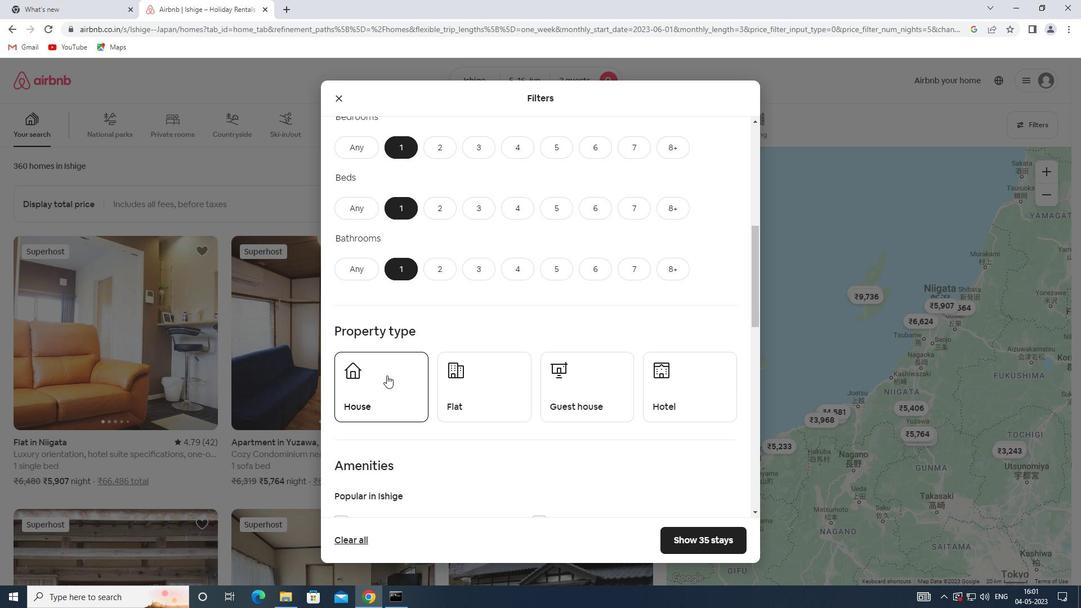 
Action: Mouse moved to (473, 379)
Screenshot: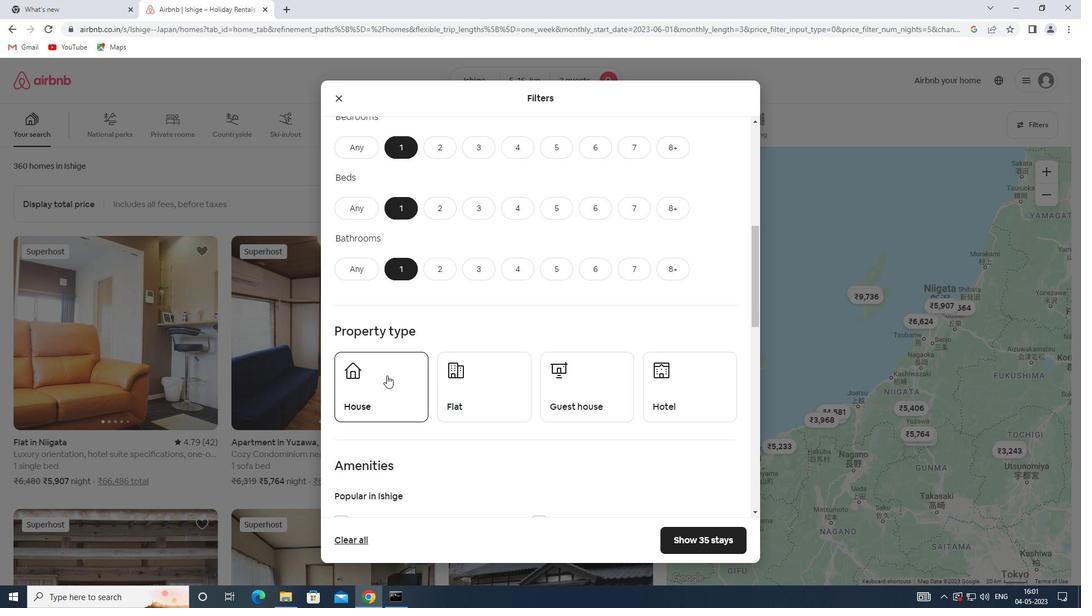 
Action: Mouse pressed left at (473, 379)
Screenshot: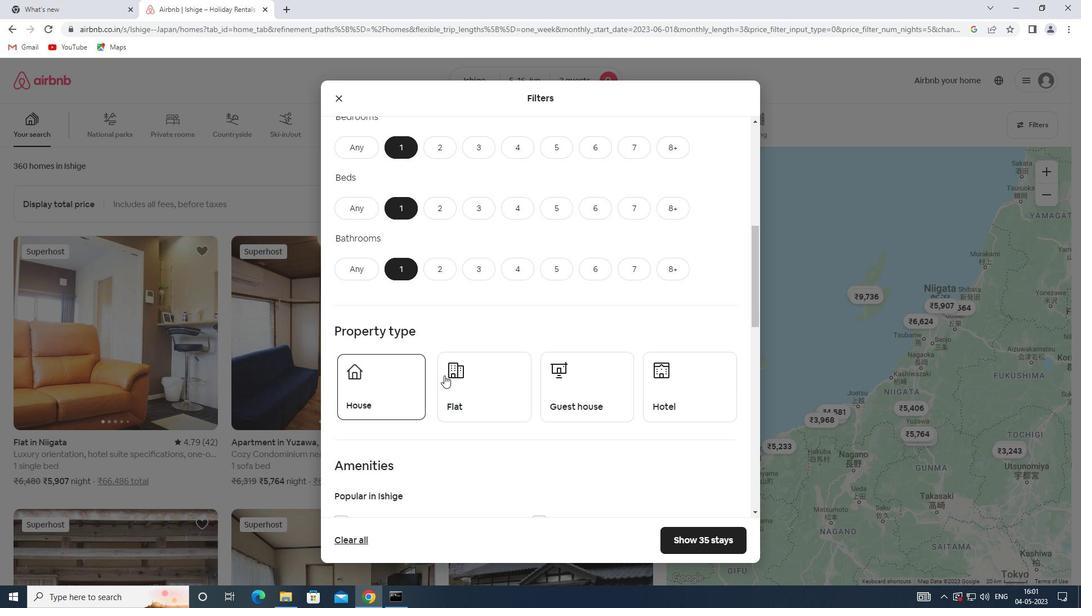 
Action: Mouse moved to (593, 380)
Screenshot: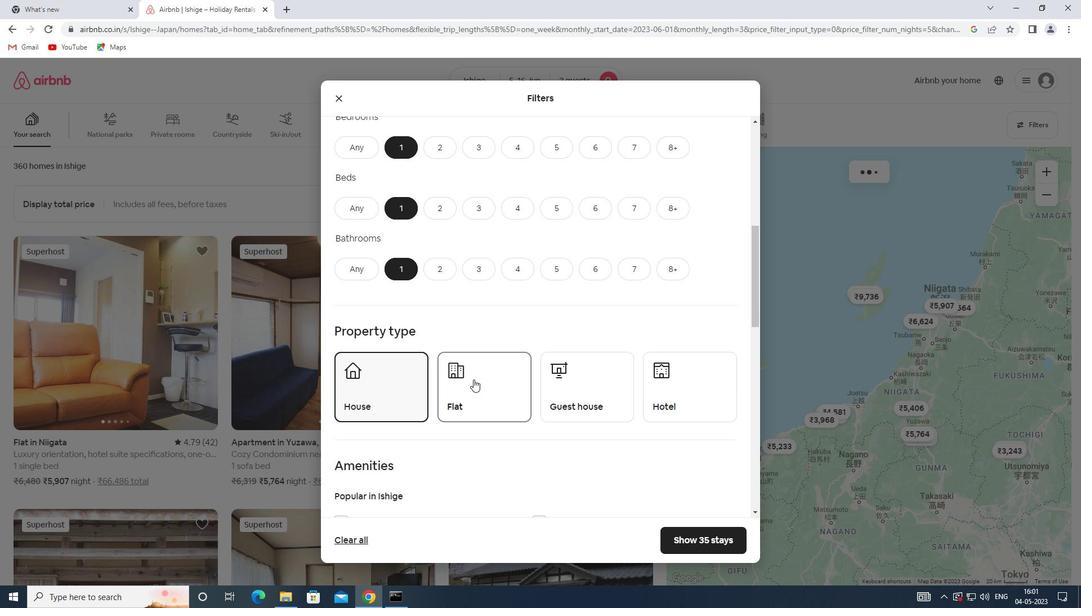 
Action: Mouse pressed left at (593, 380)
Screenshot: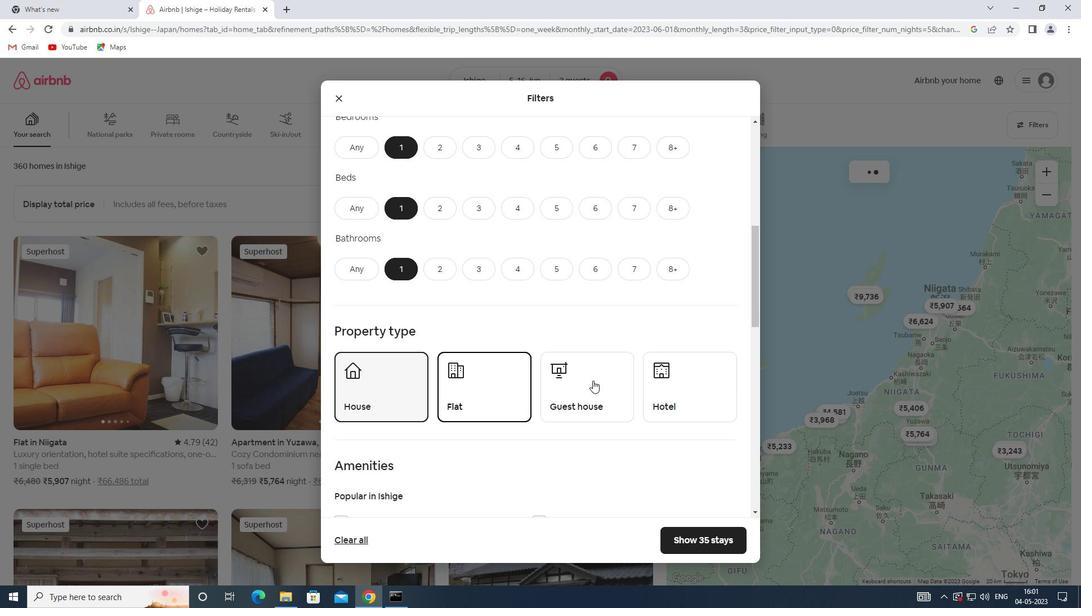 
Action: Mouse moved to (669, 385)
Screenshot: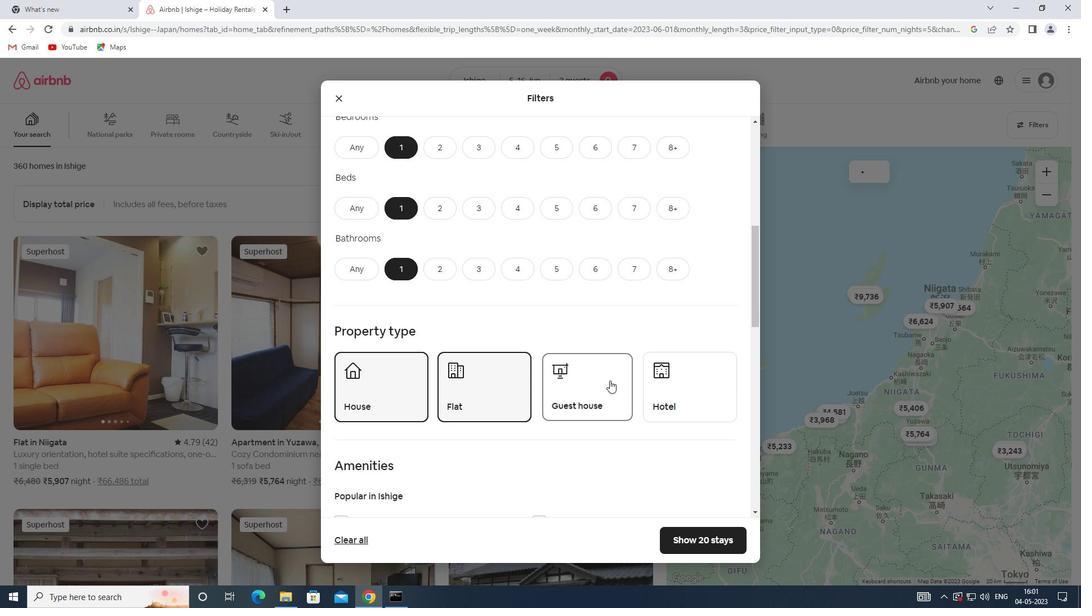 
Action: Mouse pressed left at (669, 385)
Screenshot: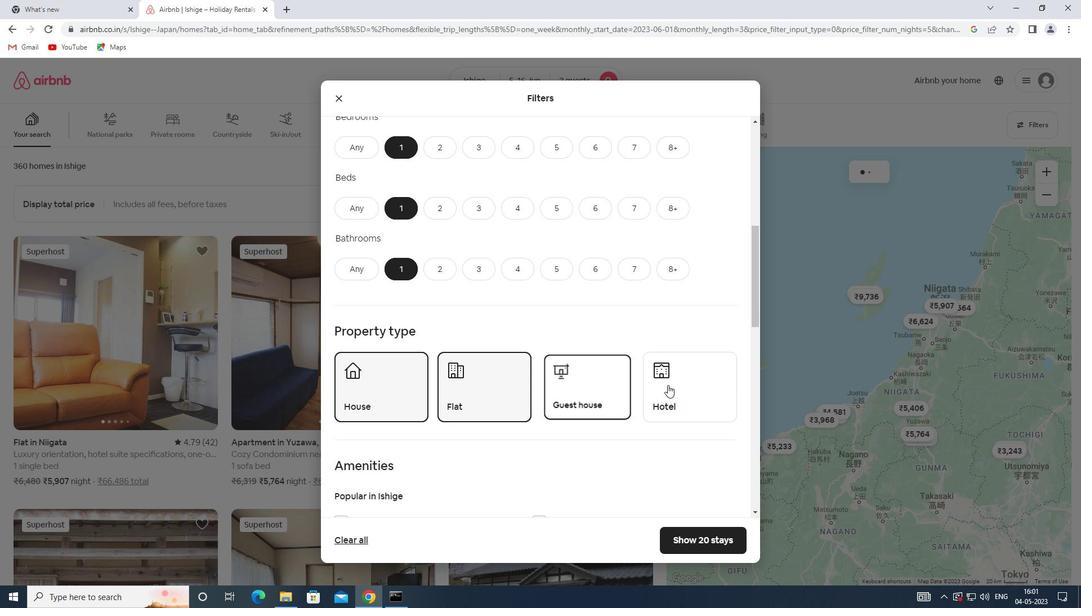 
Action: Mouse moved to (549, 356)
Screenshot: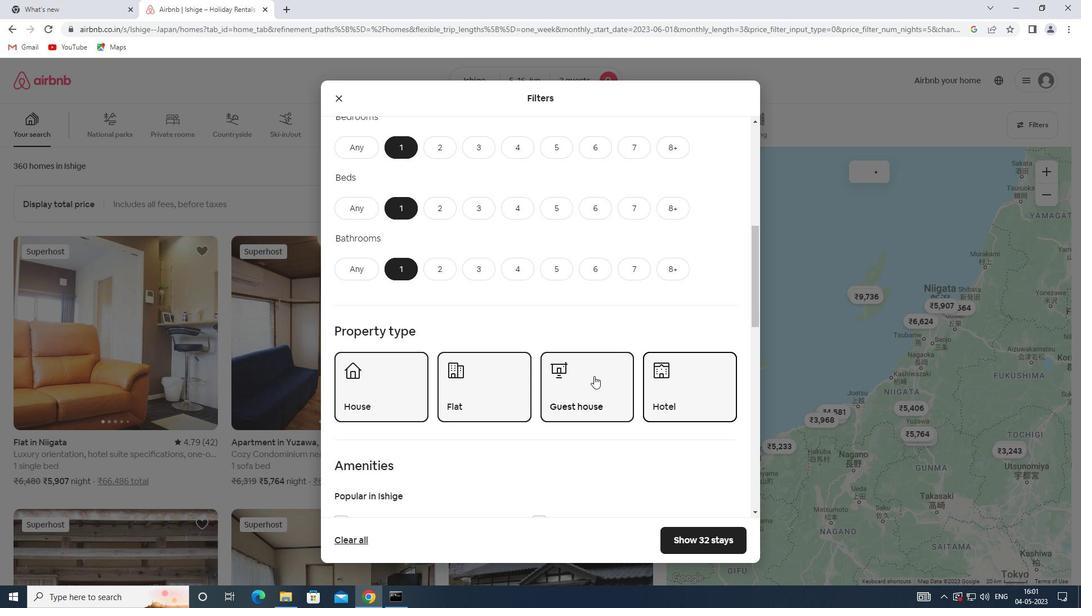 
Action: Mouse scrolled (549, 355) with delta (0, 0)
Screenshot: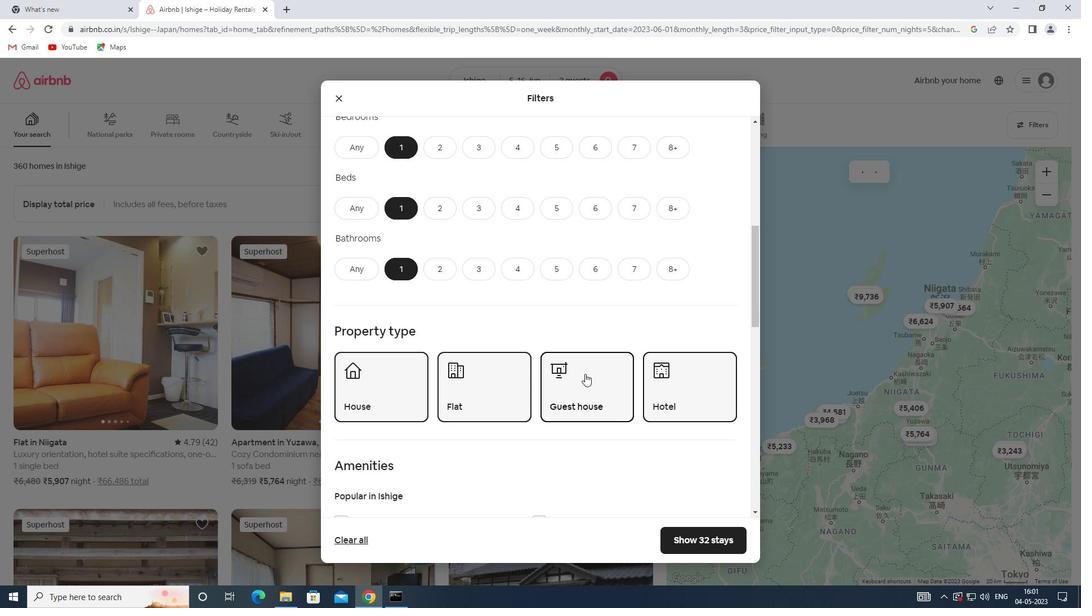 
Action: Mouse scrolled (549, 355) with delta (0, 0)
Screenshot: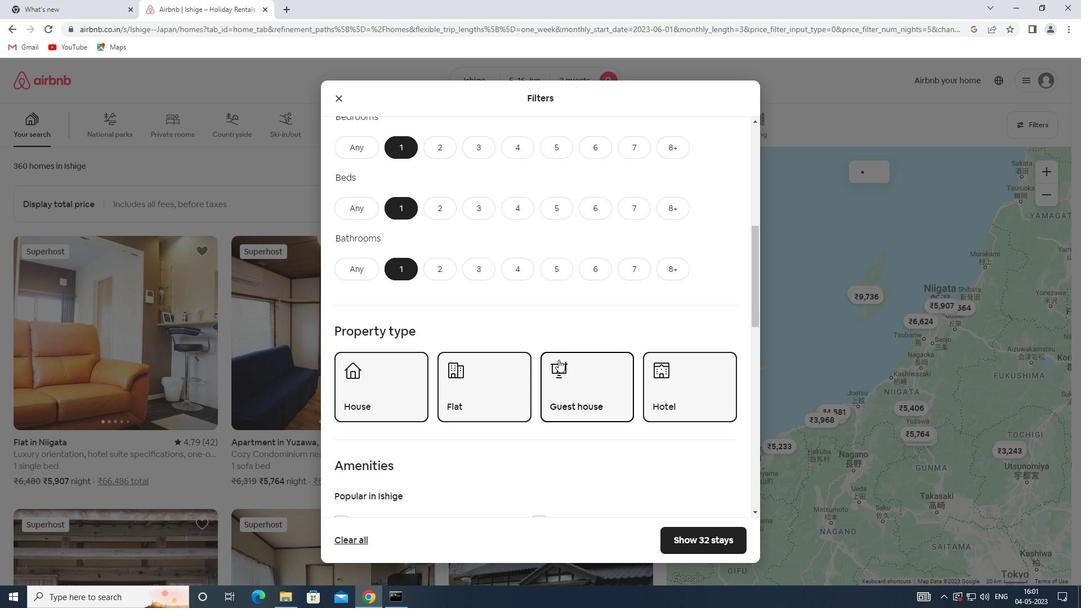
Action: Mouse scrolled (549, 355) with delta (0, 0)
Screenshot: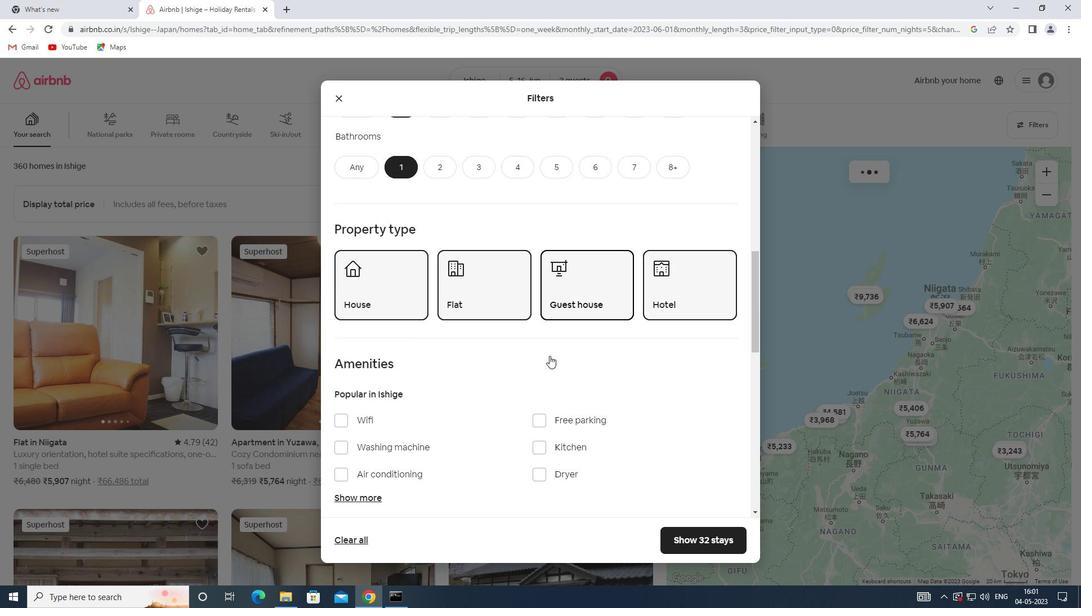 
Action: Mouse moved to (360, 354)
Screenshot: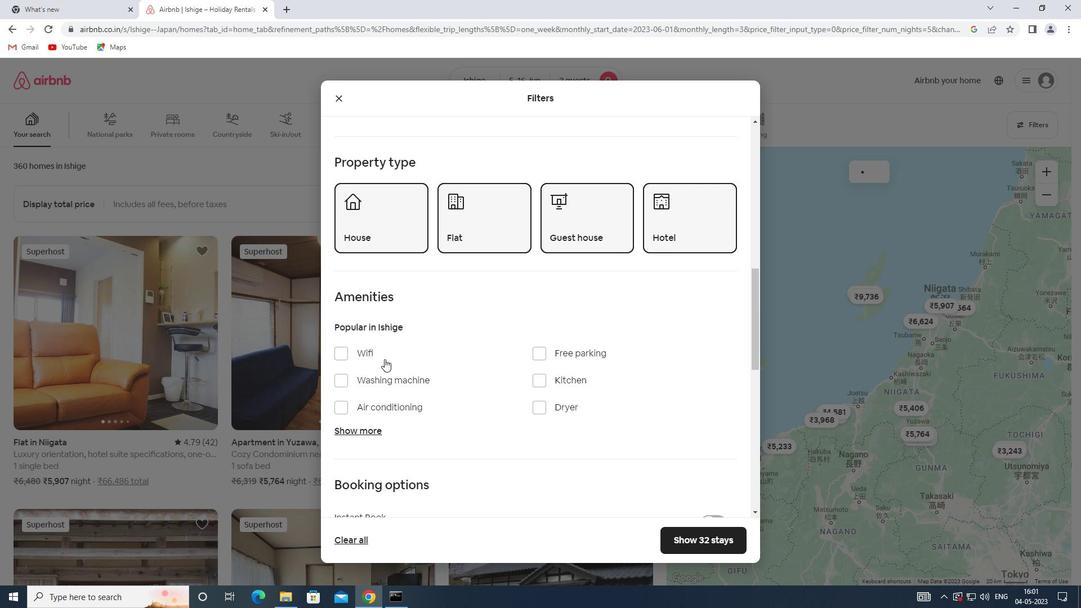 
Action: Mouse pressed left at (360, 354)
Screenshot: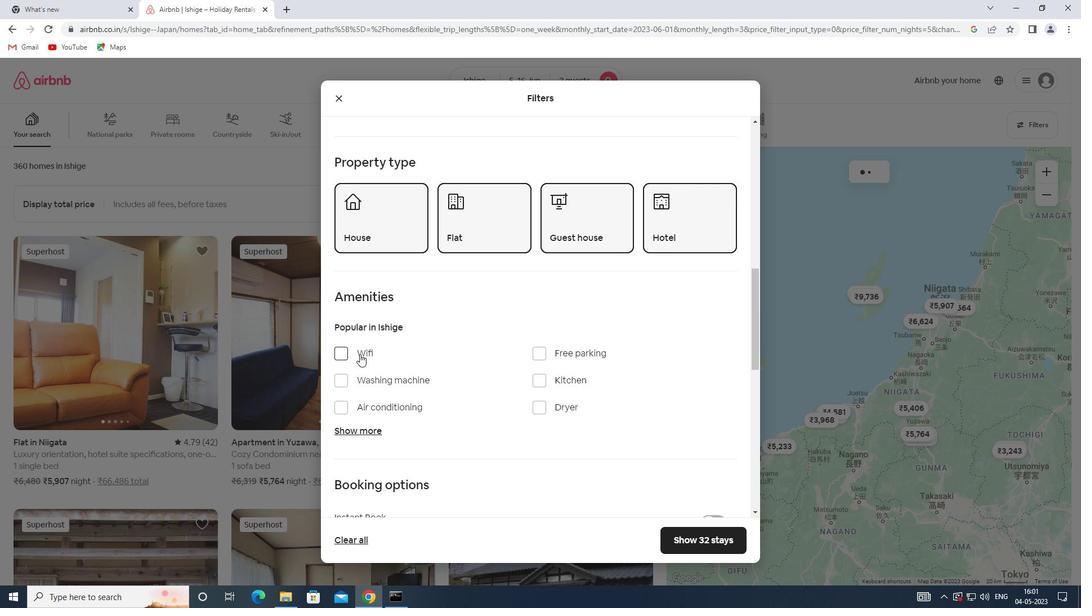 
Action: Mouse moved to (467, 353)
Screenshot: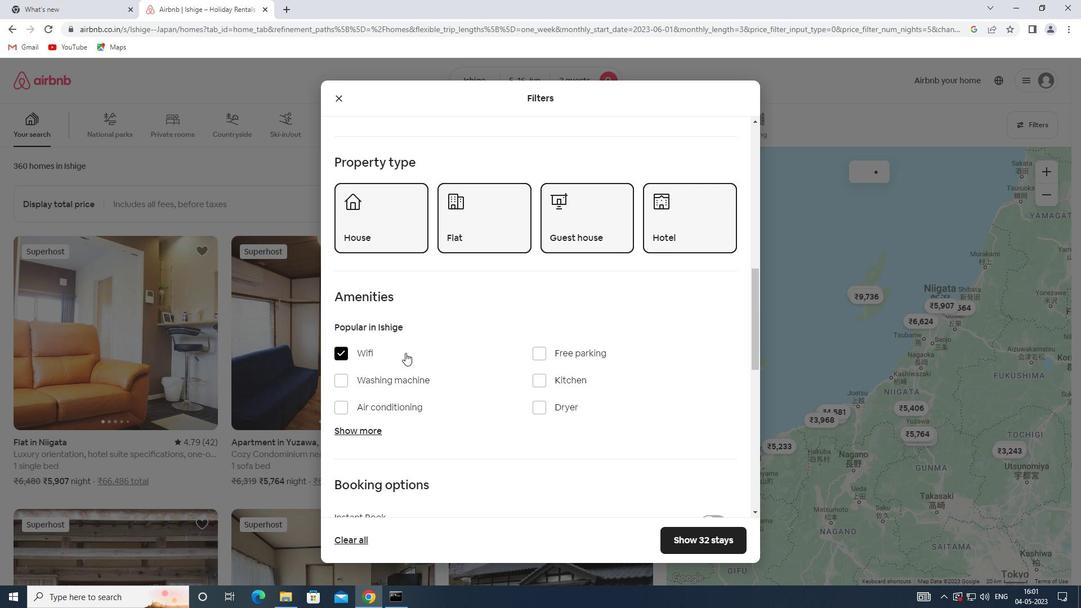 
Action: Mouse scrolled (467, 352) with delta (0, 0)
Screenshot: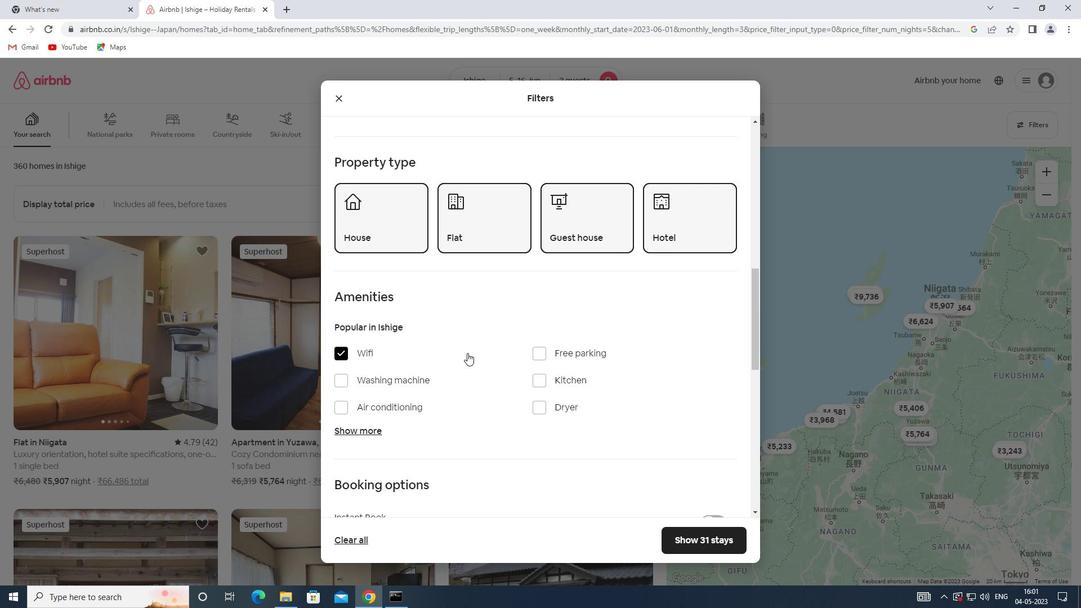 
Action: Mouse scrolled (467, 352) with delta (0, 0)
Screenshot: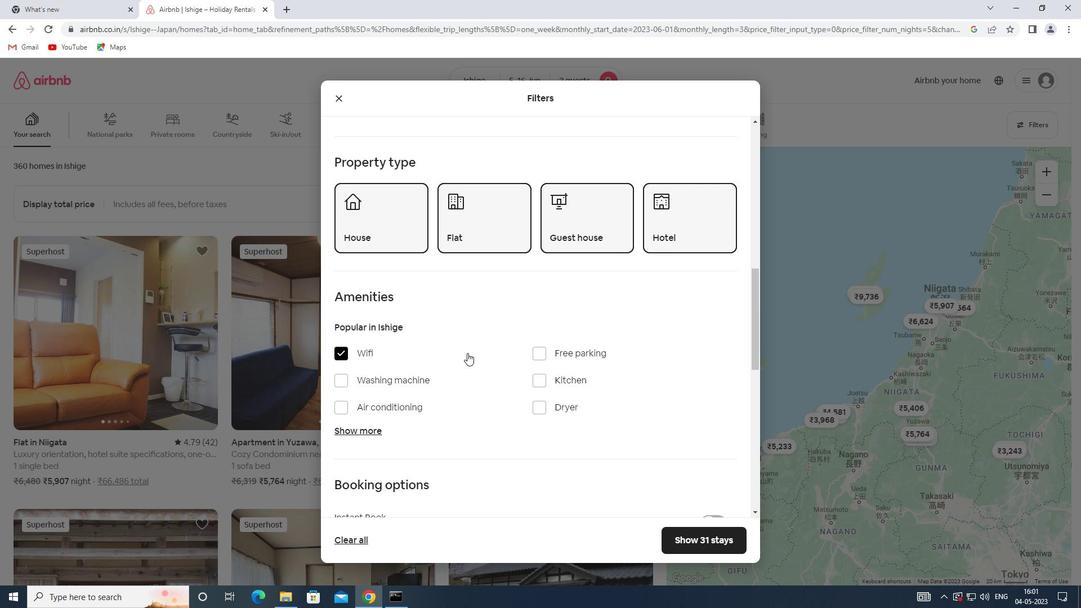 
Action: Mouse scrolled (467, 352) with delta (0, 0)
Screenshot: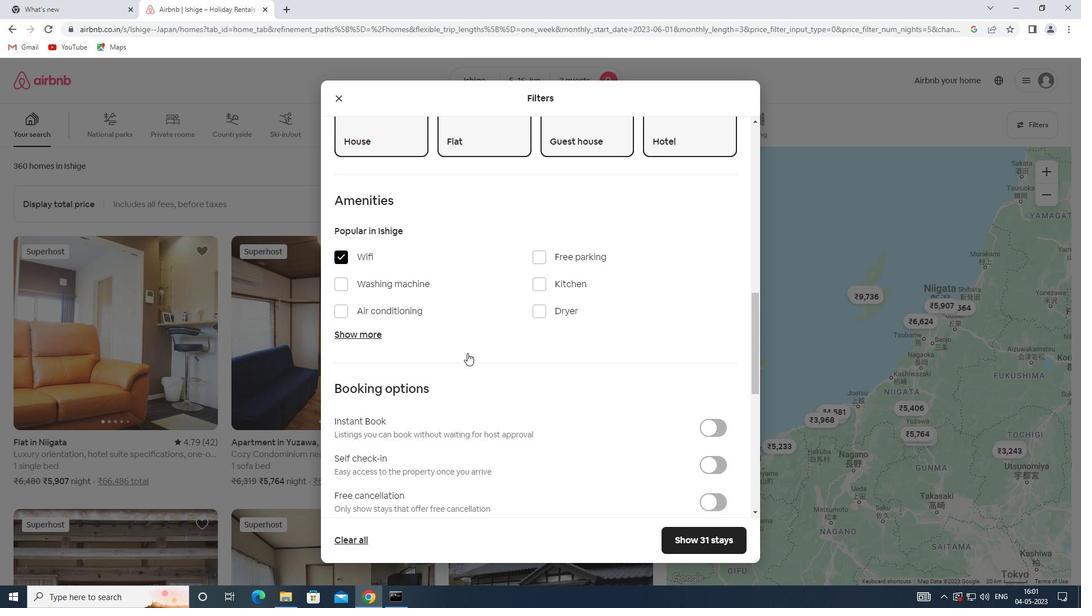
Action: Mouse scrolled (467, 352) with delta (0, 0)
Screenshot: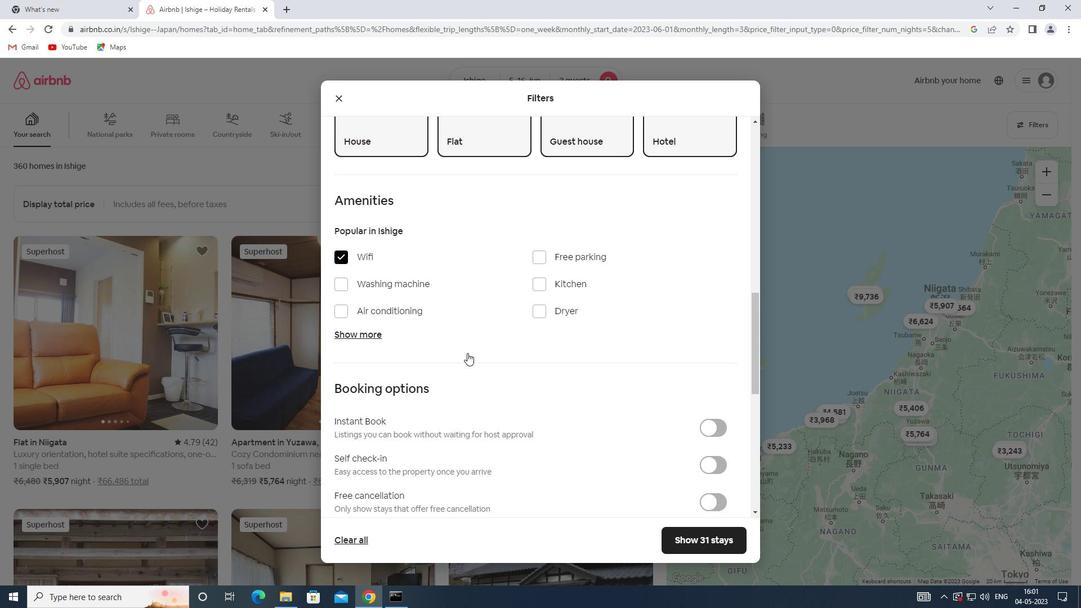 
Action: Mouse scrolled (467, 352) with delta (0, 0)
Screenshot: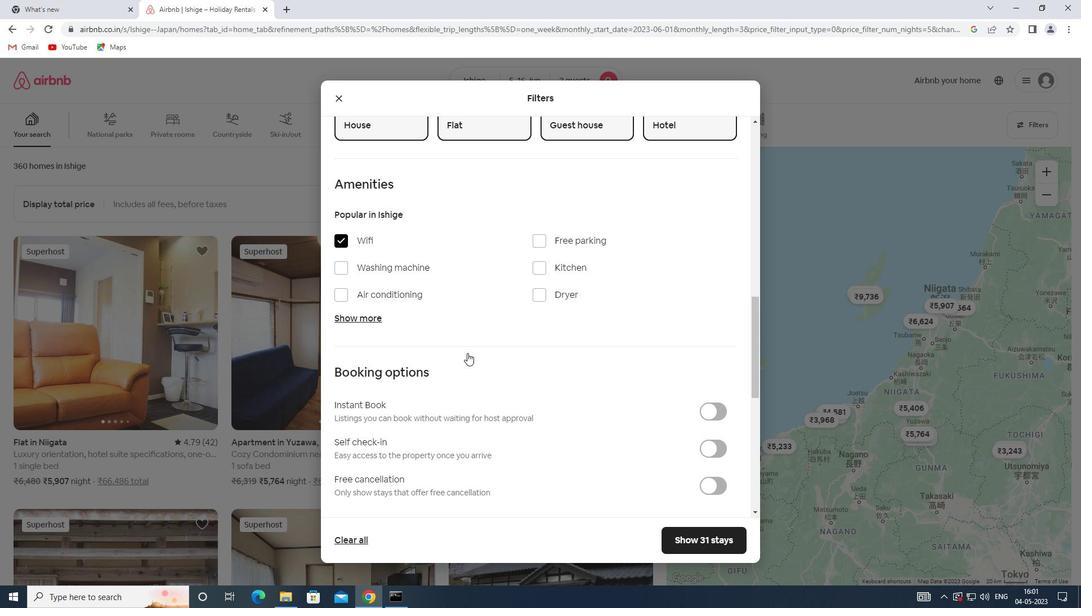 
Action: Mouse moved to (710, 278)
Screenshot: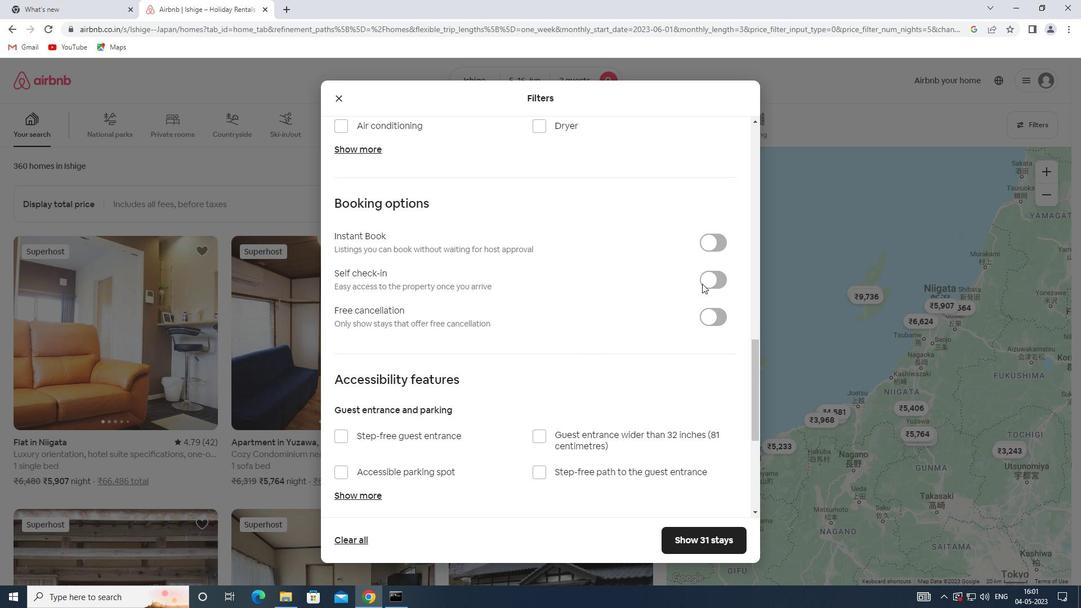 
Action: Mouse pressed left at (710, 278)
Screenshot: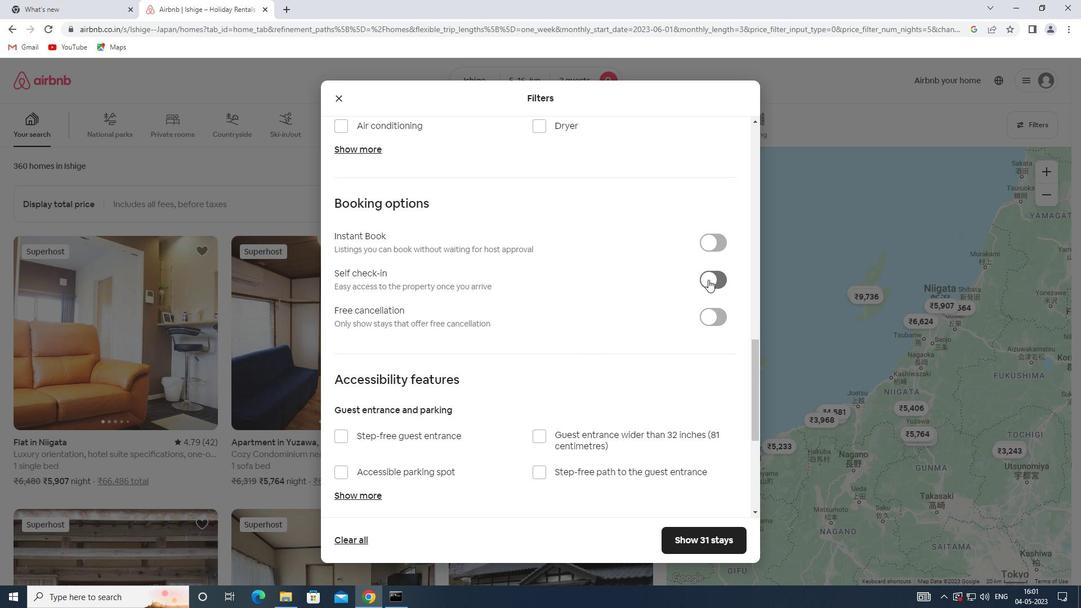 
Action: Mouse moved to (416, 340)
Screenshot: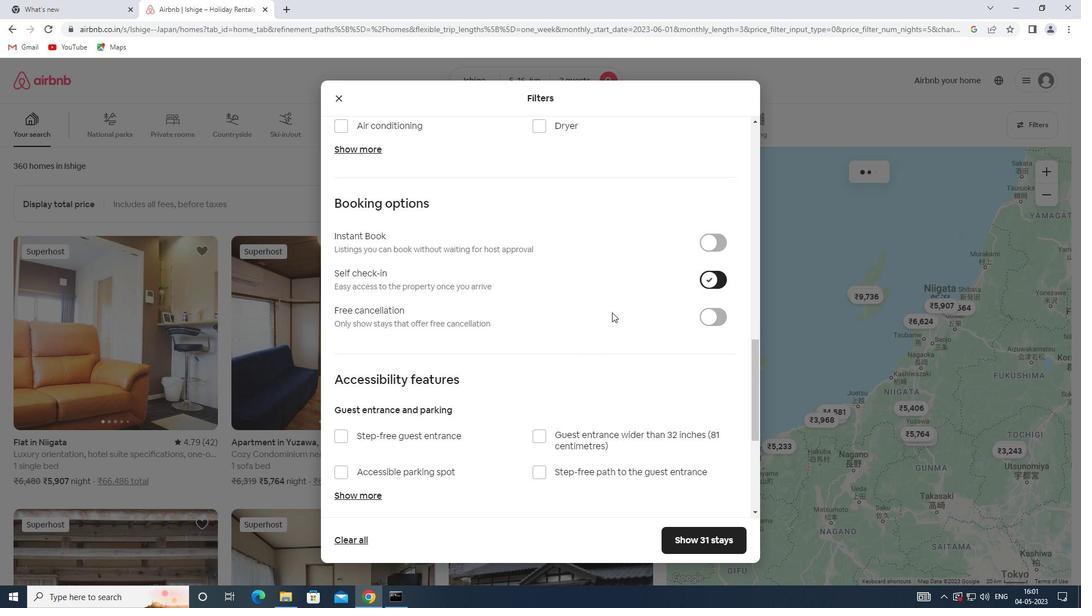 
Action: Mouse scrolled (416, 339) with delta (0, 0)
Screenshot: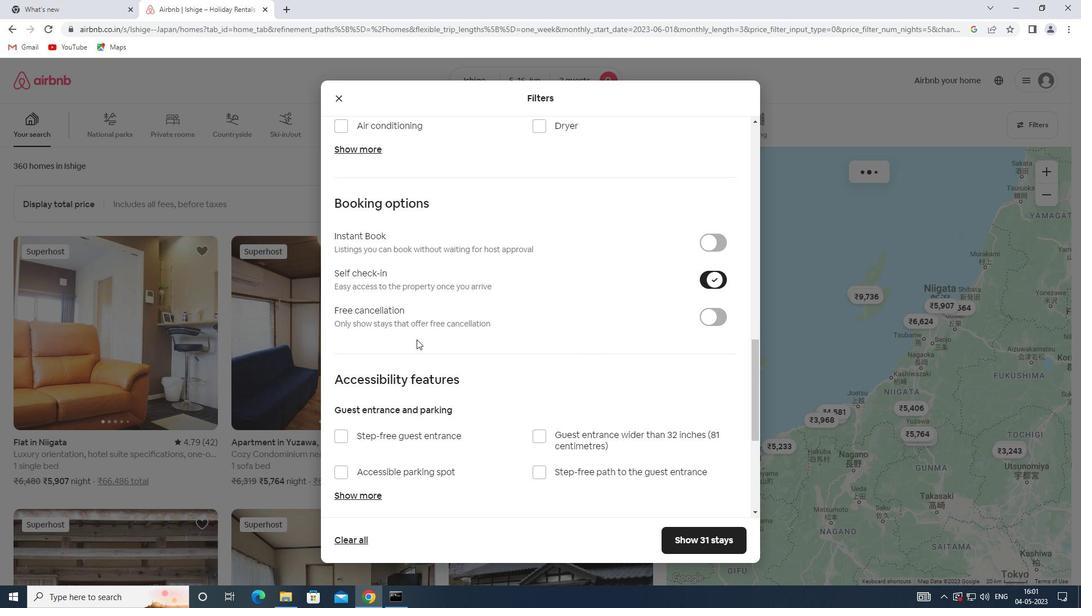 
Action: Mouse scrolled (416, 339) with delta (0, 0)
Screenshot: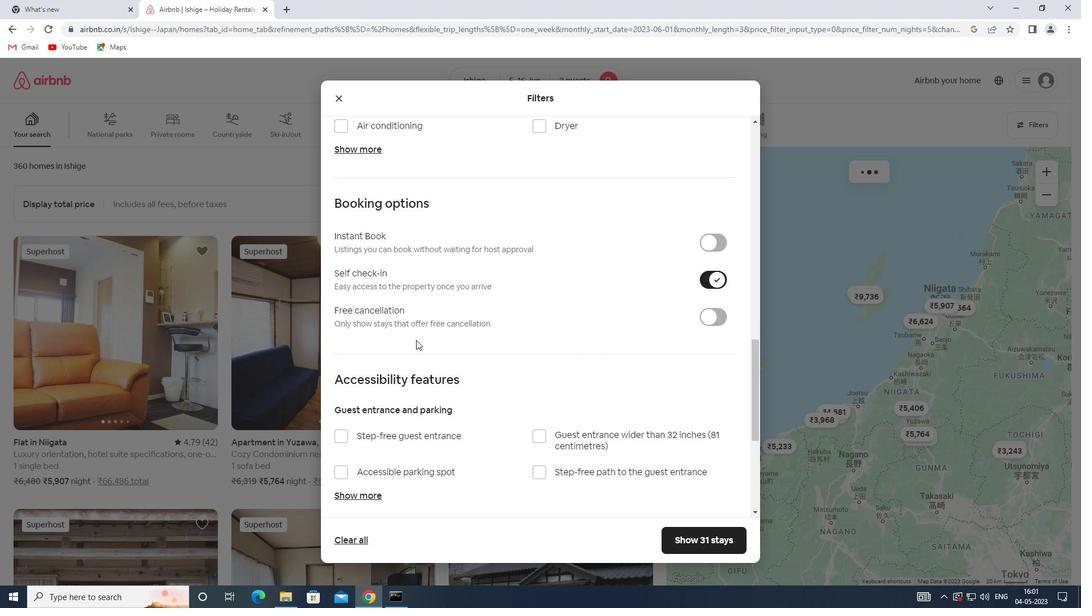 
Action: Mouse scrolled (416, 339) with delta (0, 0)
Screenshot: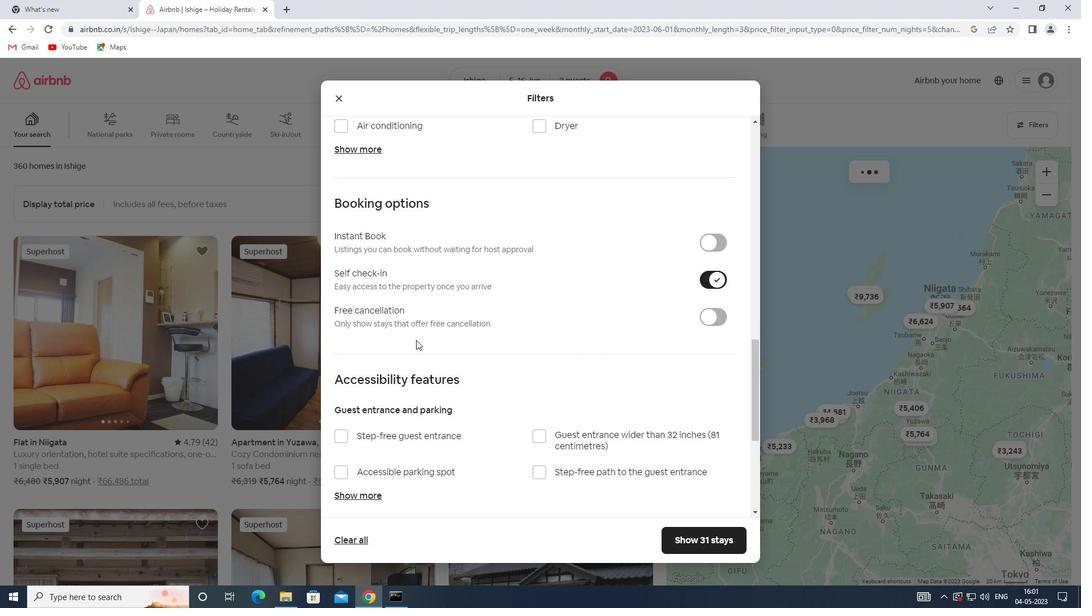 
Action: Mouse scrolled (416, 339) with delta (0, 0)
Screenshot: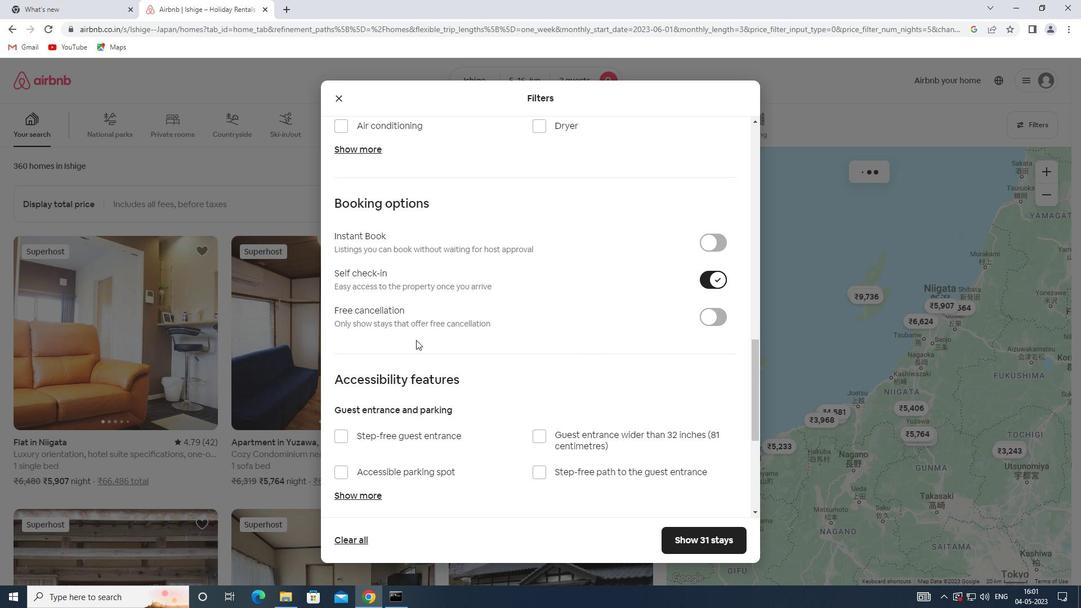 
Action: Mouse scrolled (416, 339) with delta (0, 0)
Screenshot: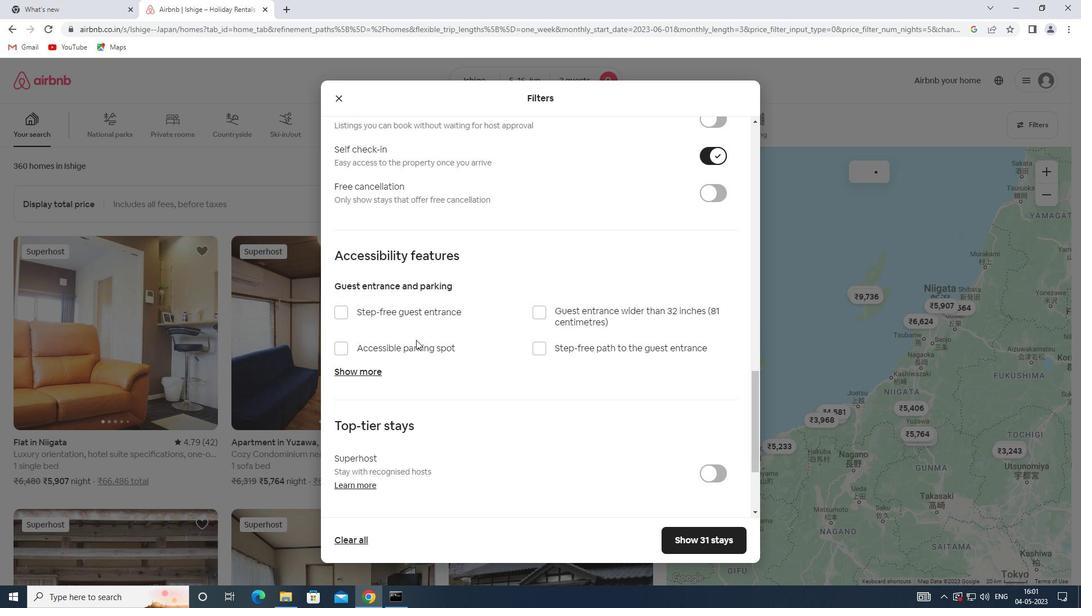 
Action: Mouse scrolled (416, 339) with delta (0, 0)
Screenshot: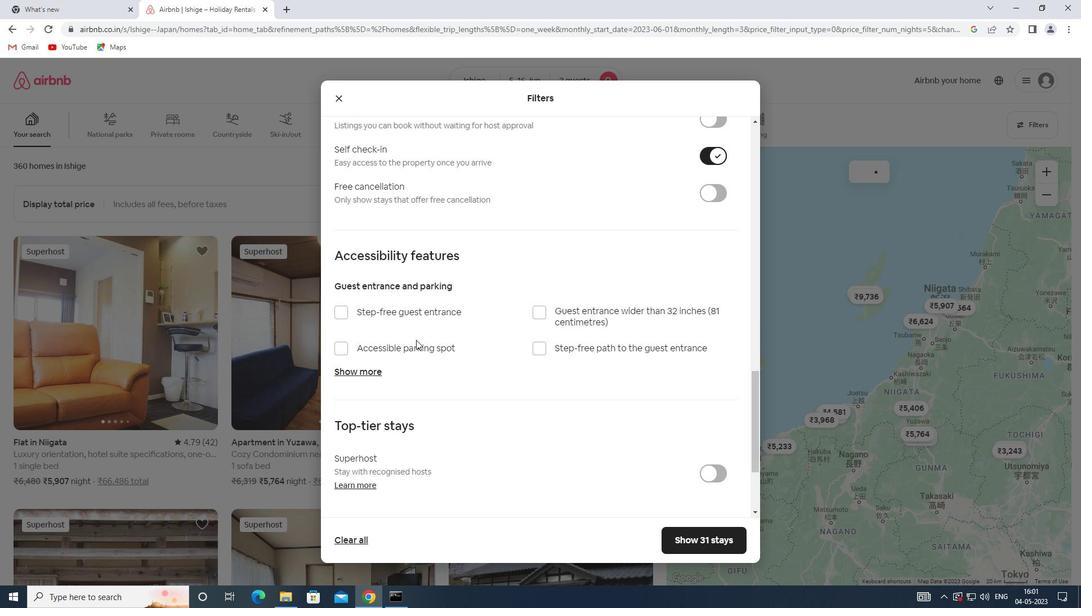 
Action: Mouse scrolled (416, 339) with delta (0, 0)
Screenshot: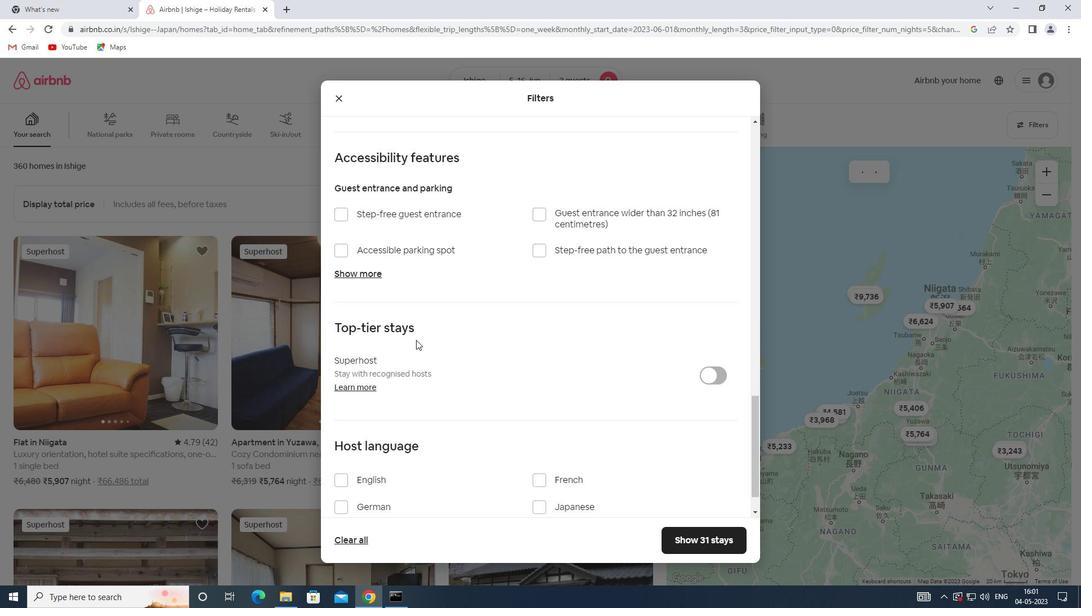 
Action: Mouse moved to (363, 437)
Screenshot: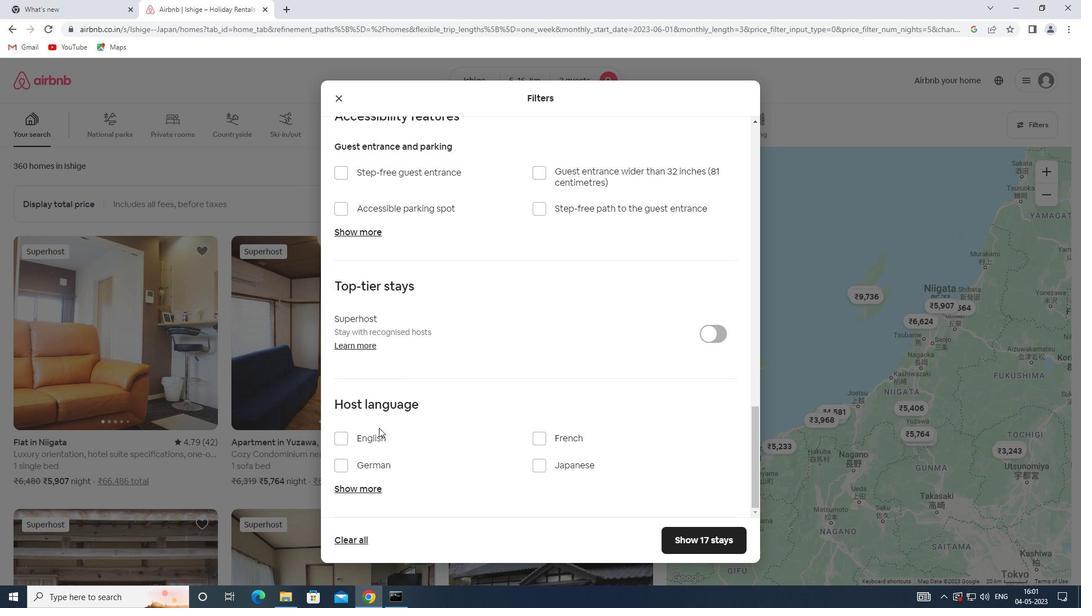 
Action: Mouse pressed left at (363, 437)
Screenshot: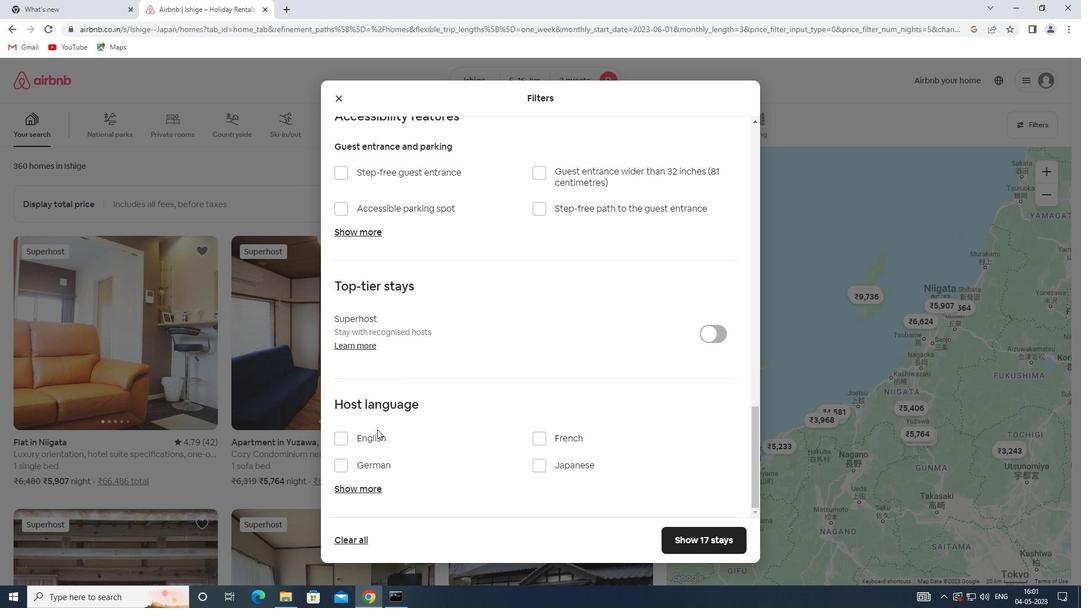 
Action: Mouse moved to (720, 539)
Screenshot: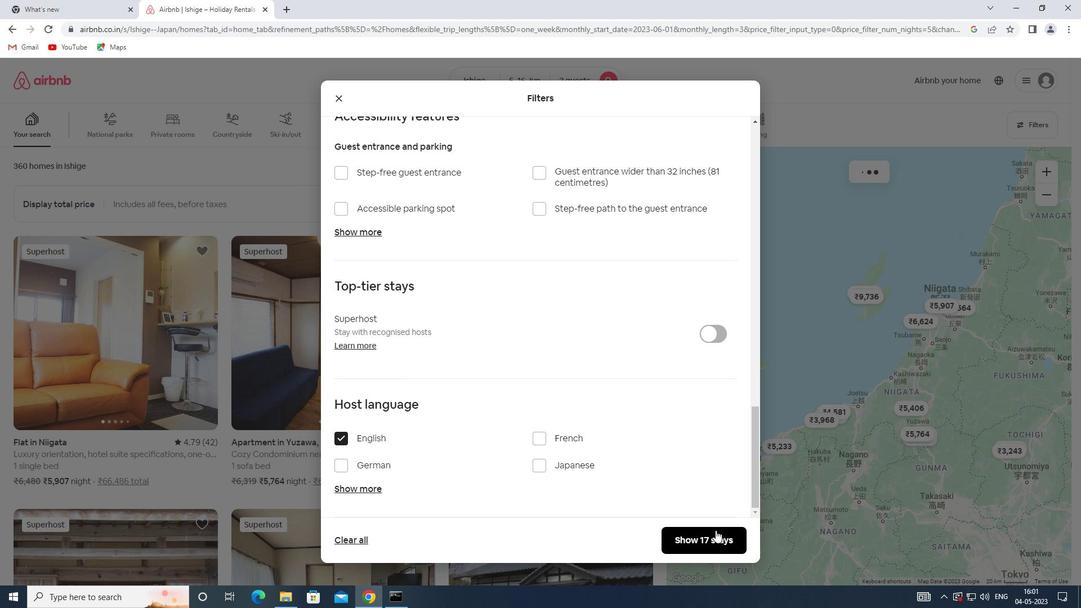 
Action: Mouse pressed left at (720, 539)
Screenshot: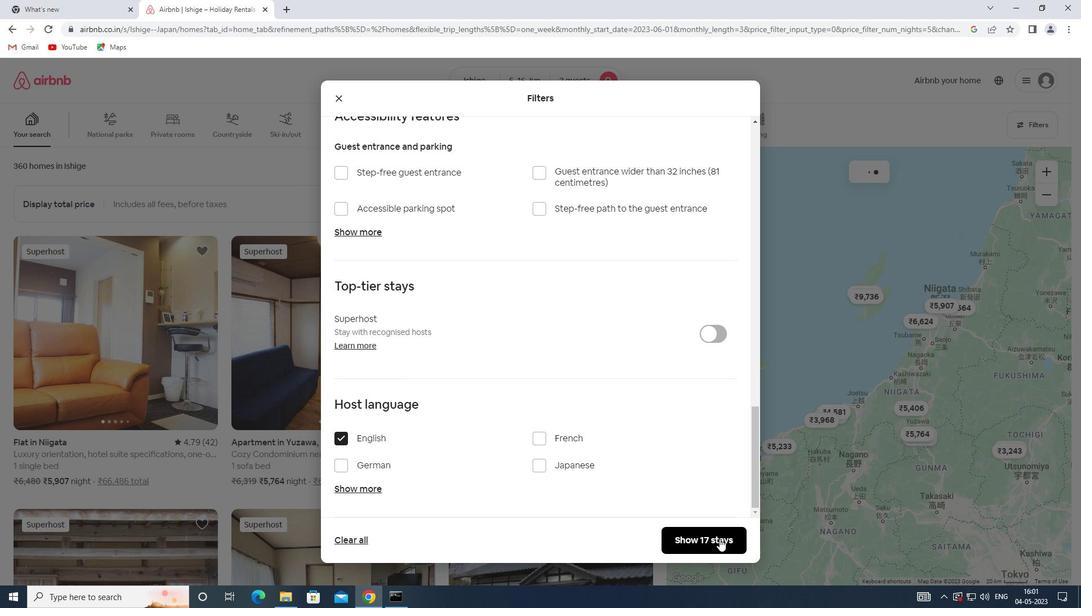 
Action: Mouse moved to (669, 441)
Screenshot: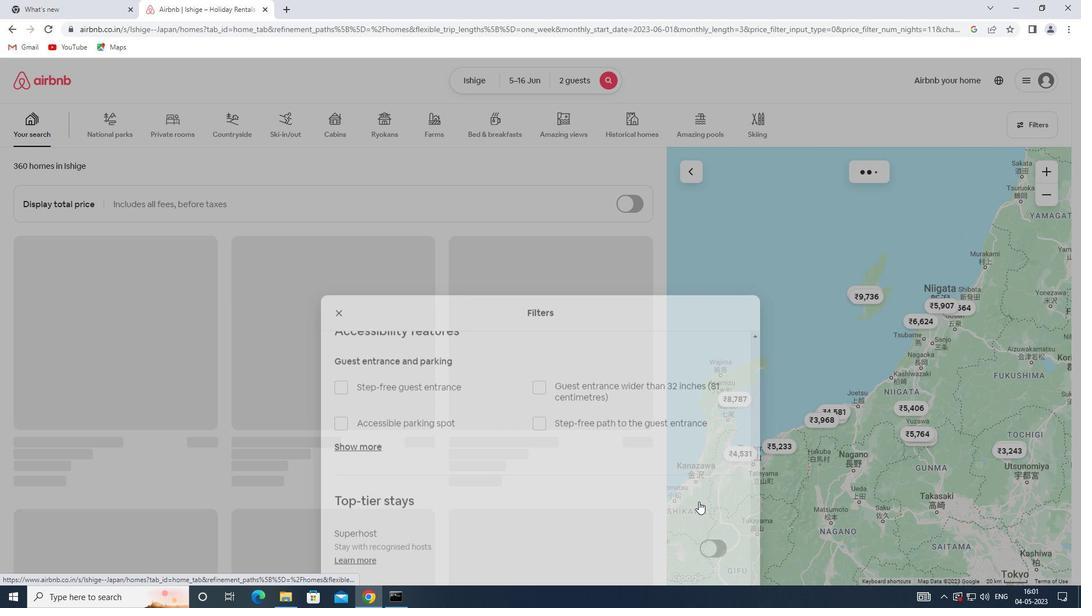 
